 Task: Find directions from Seattle to Tacoma, Washington.
Action: Mouse moved to (431, 115)
Screenshot: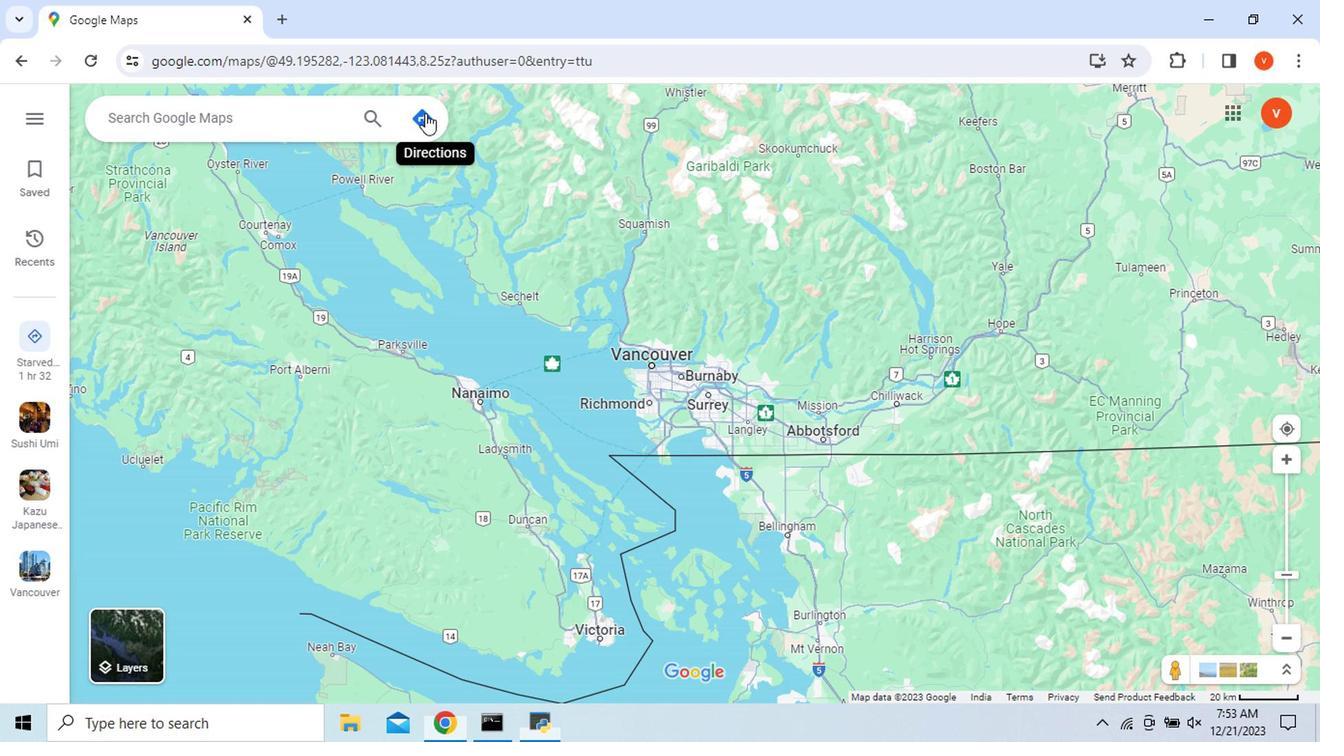 
Action: Mouse pressed left at (431, 115)
Screenshot: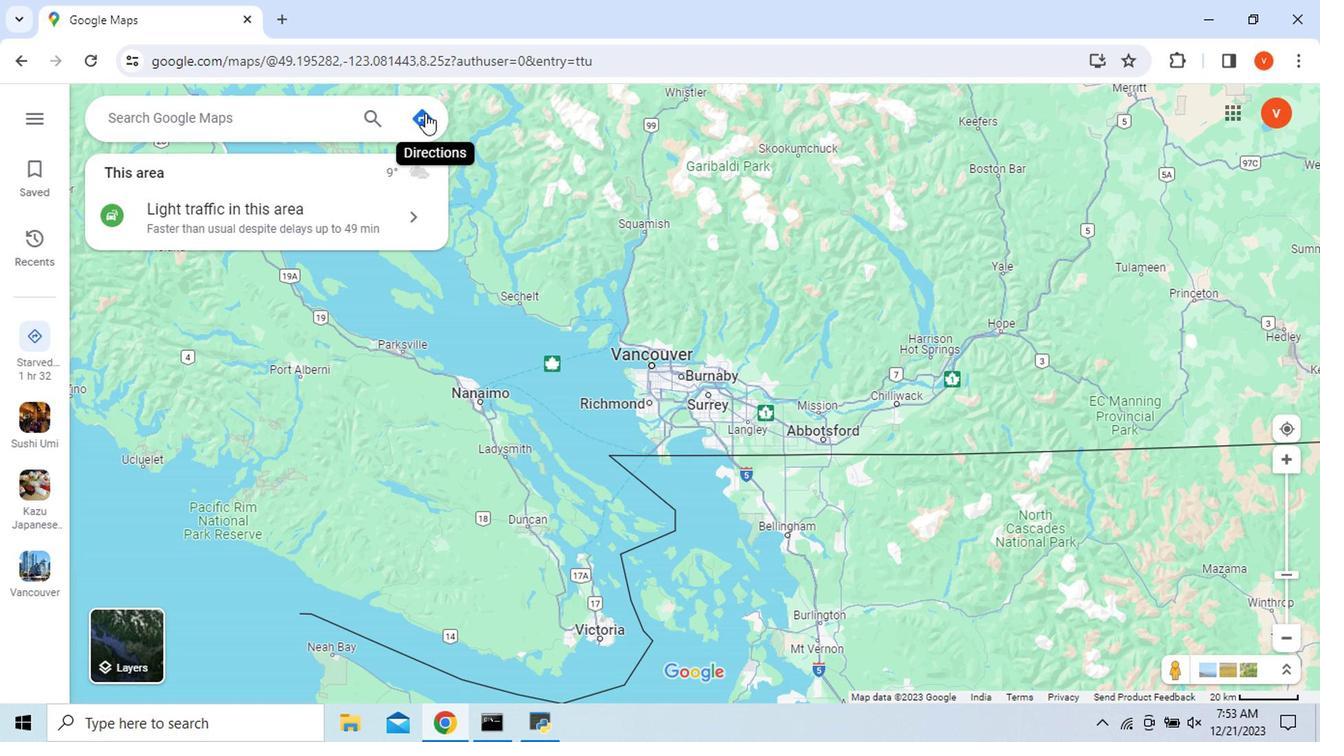 
Action: Mouse moved to (482, 438)
Screenshot: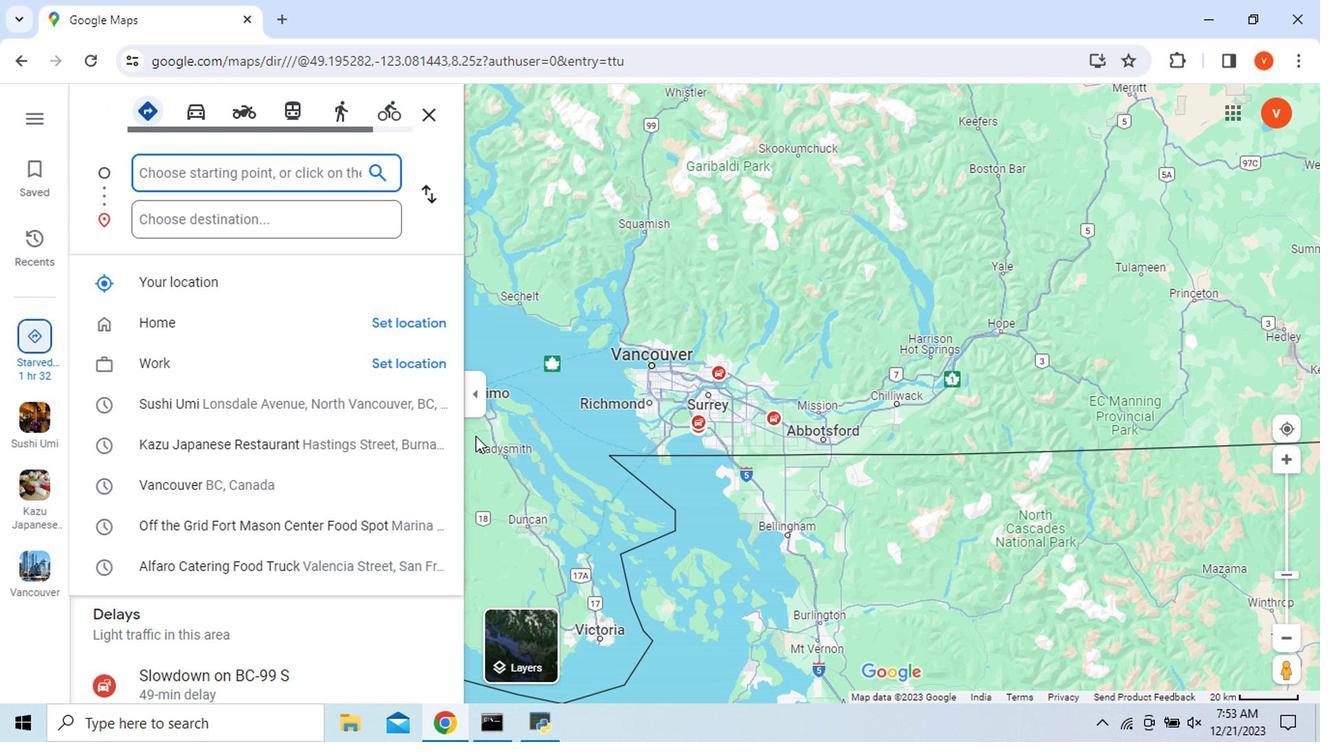 
Action: Key pressed <Key.shift>Seattle
Screenshot: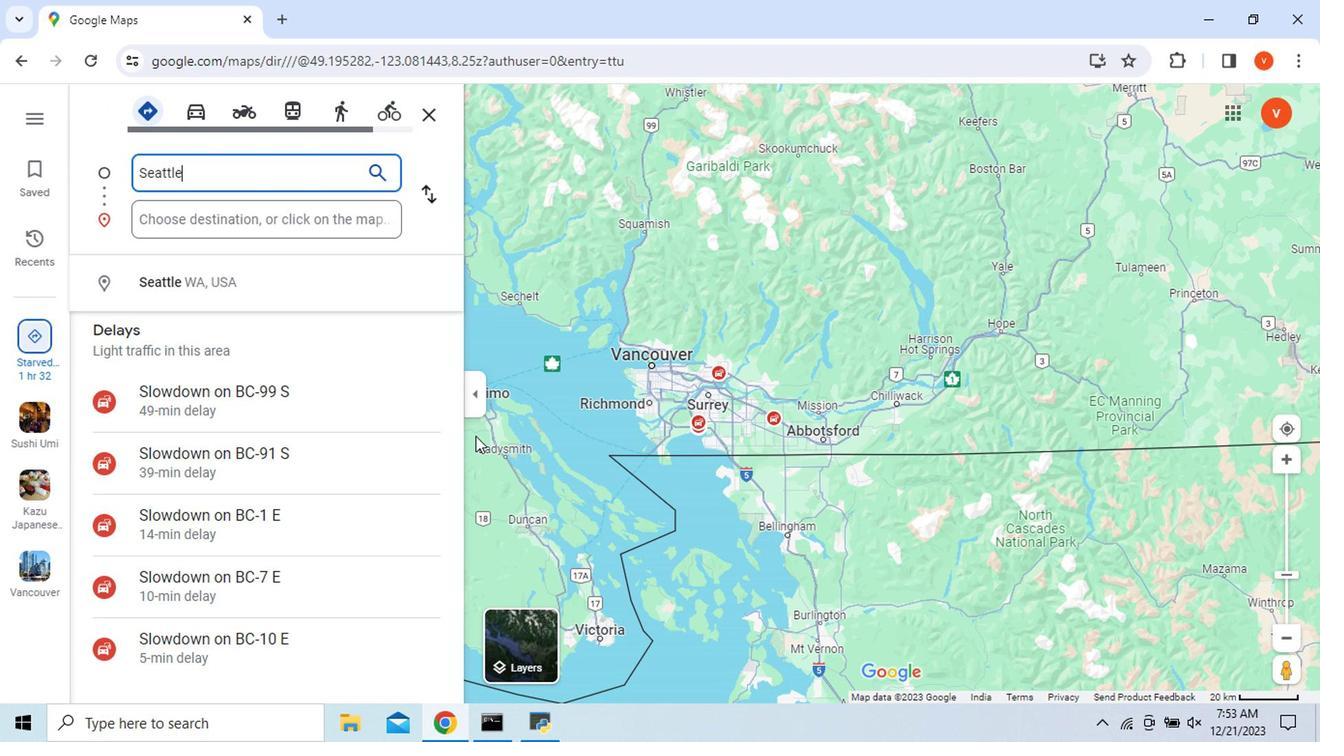 
Action: Mouse moved to (233, 283)
Screenshot: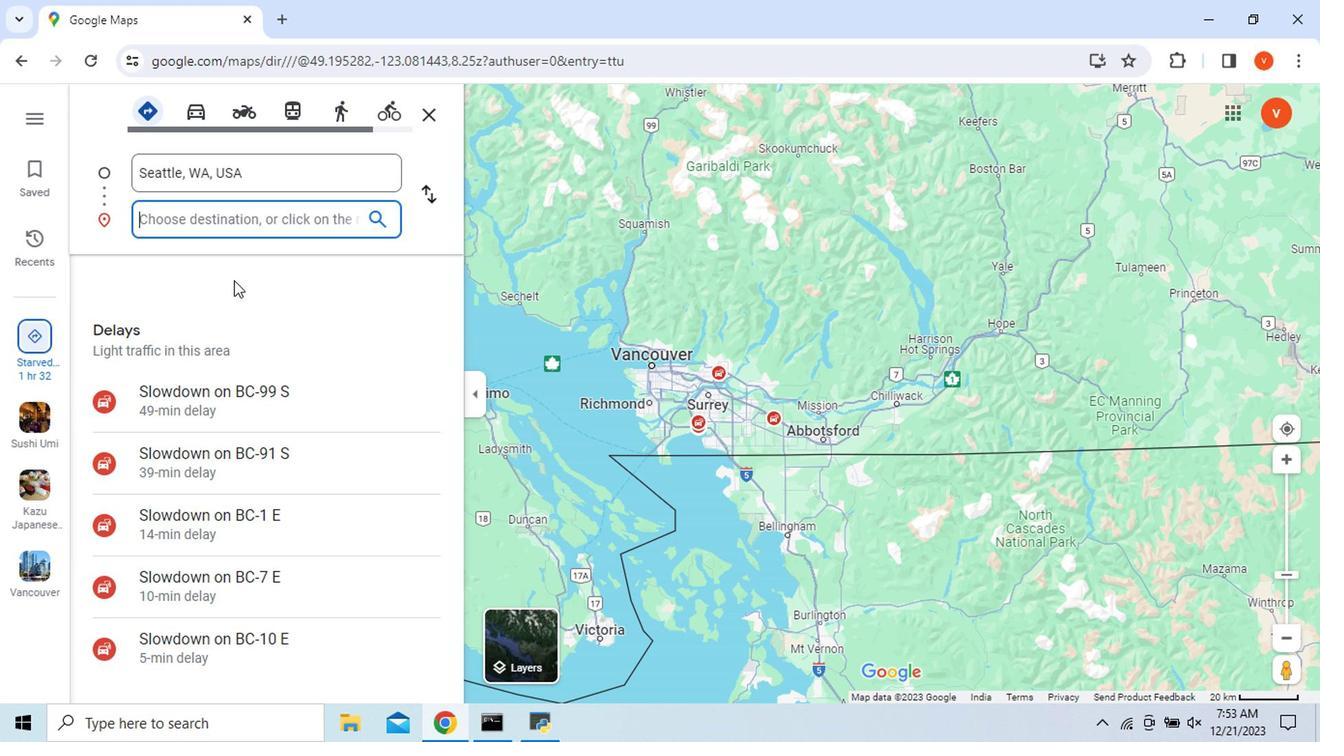 
Action: Mouse pressed left at (233, 283)
Screenshot: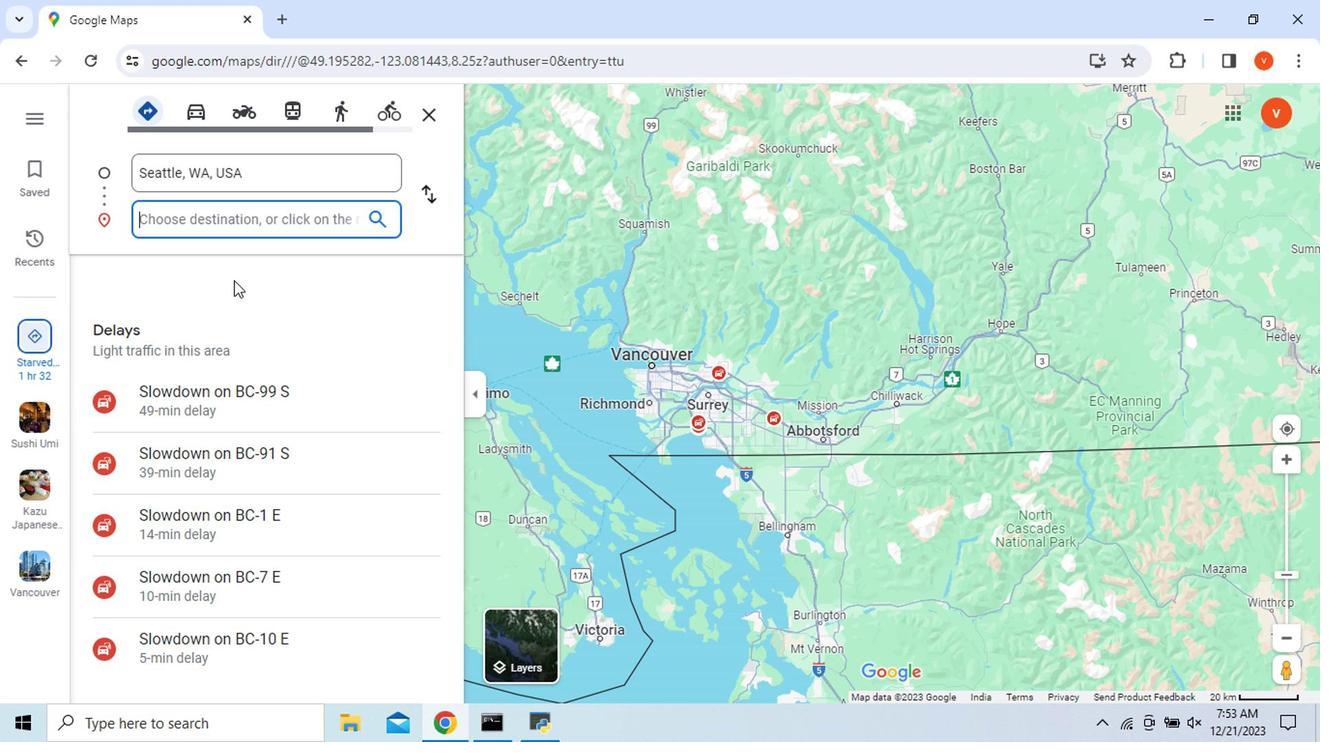 
Action: Mouse moved to (233, 220)
Screenshot: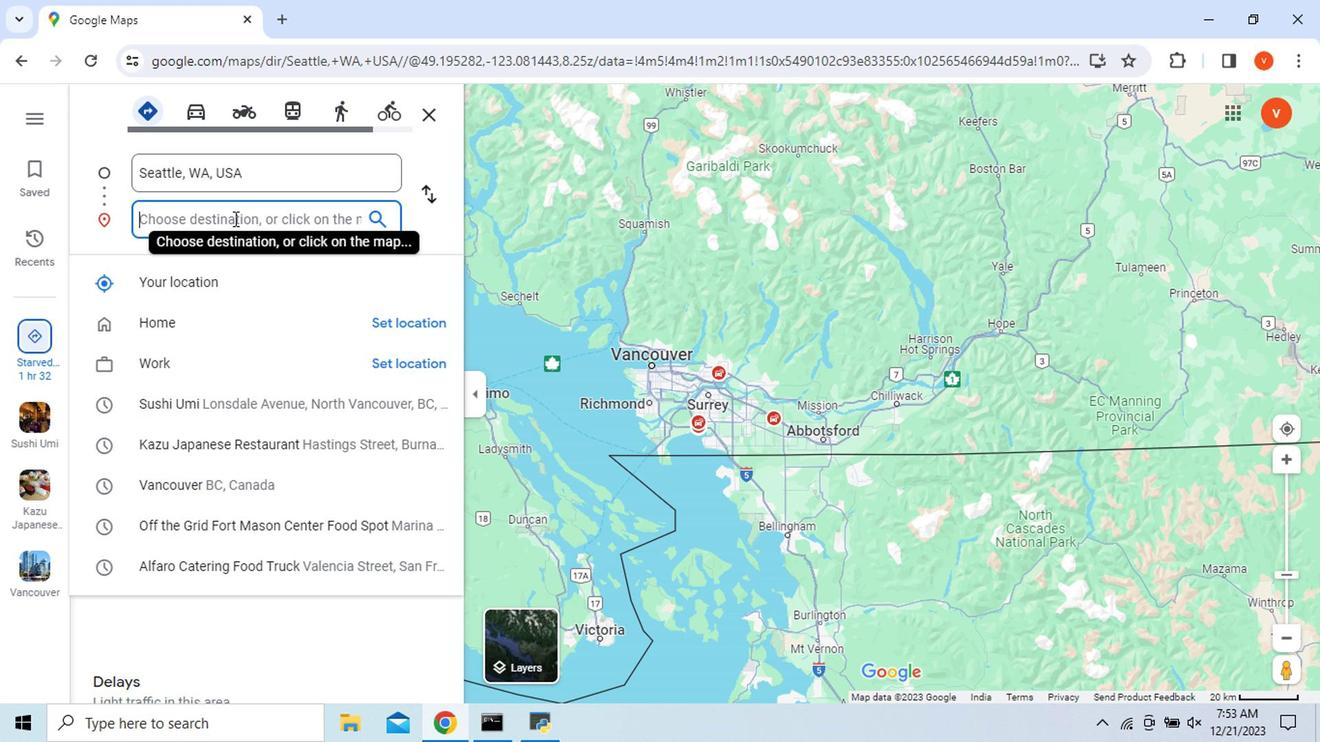 
Action: Key pressed <Key.shift>Tac
Screenshot: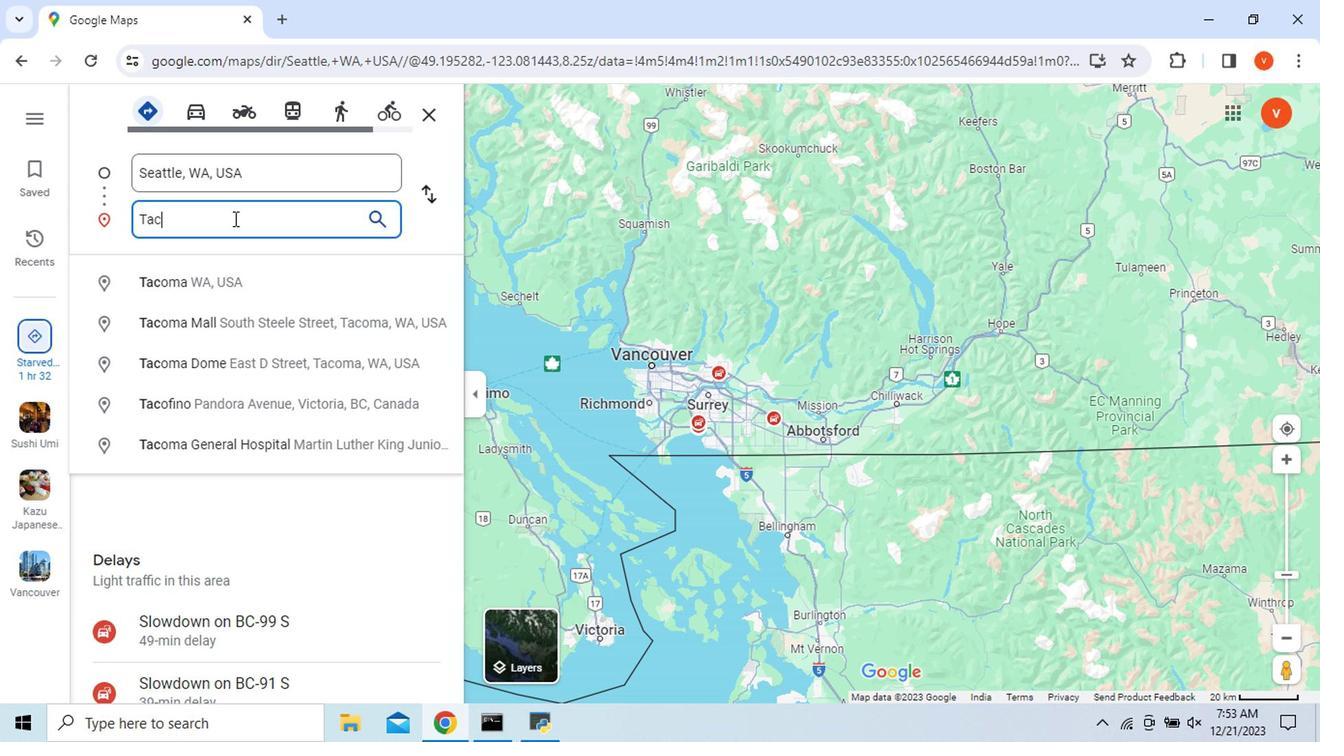
Action: Mouse moved to (182, 281)
Screenshot: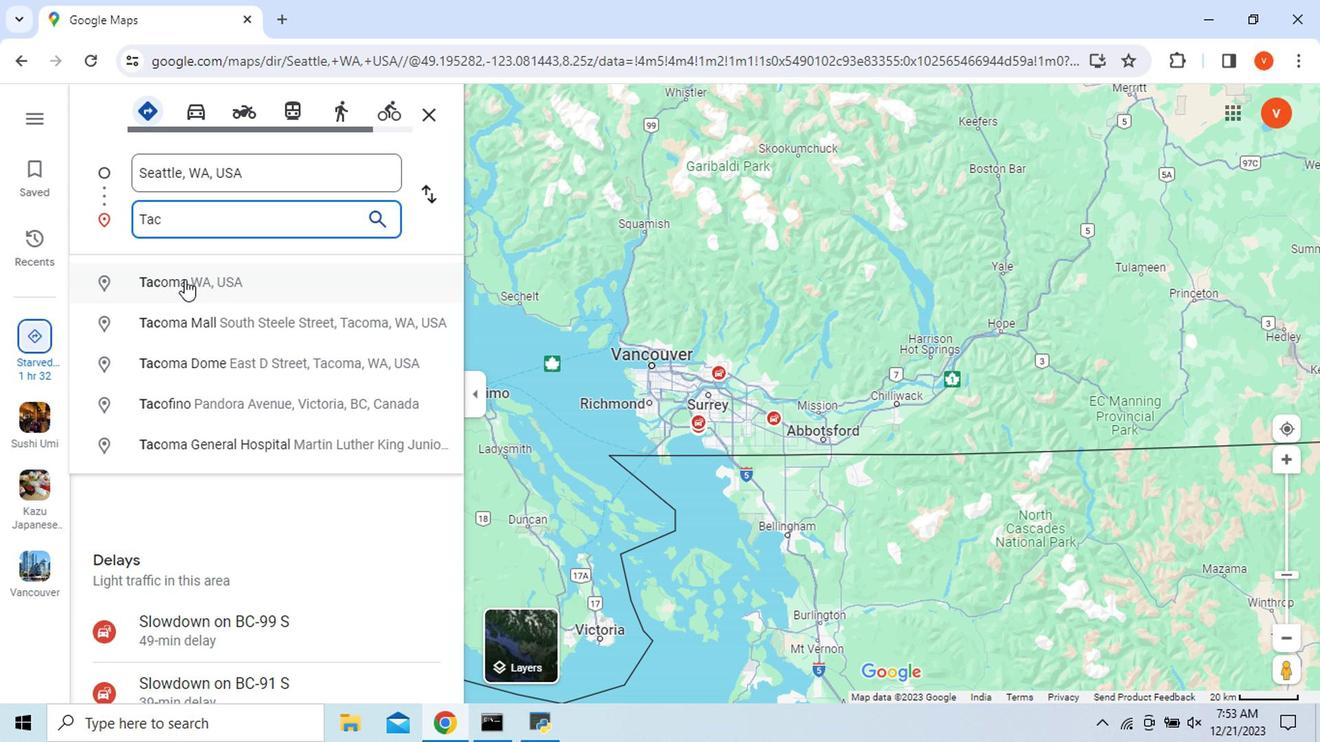
Action: Mouse pressed left at (182, 281)
Screenshot: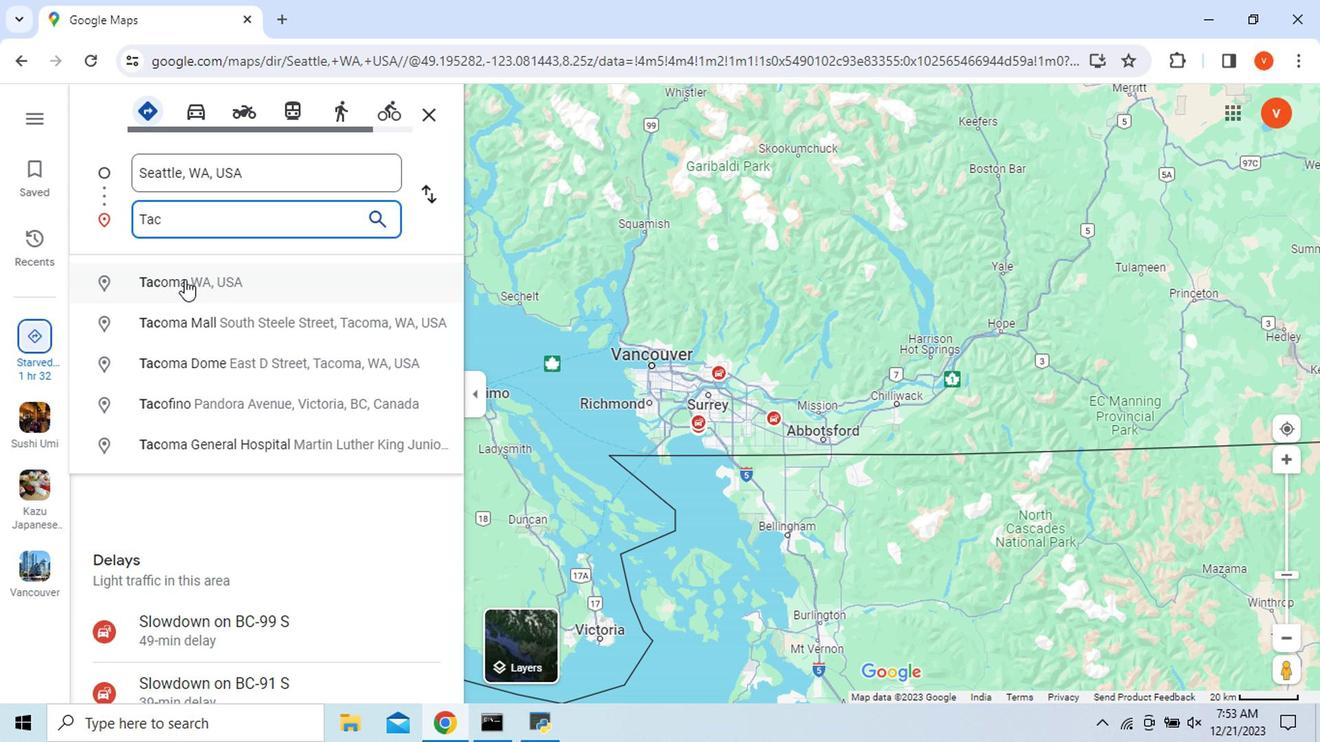 
Action: Mouse moved to (523, 647)
Screenshot: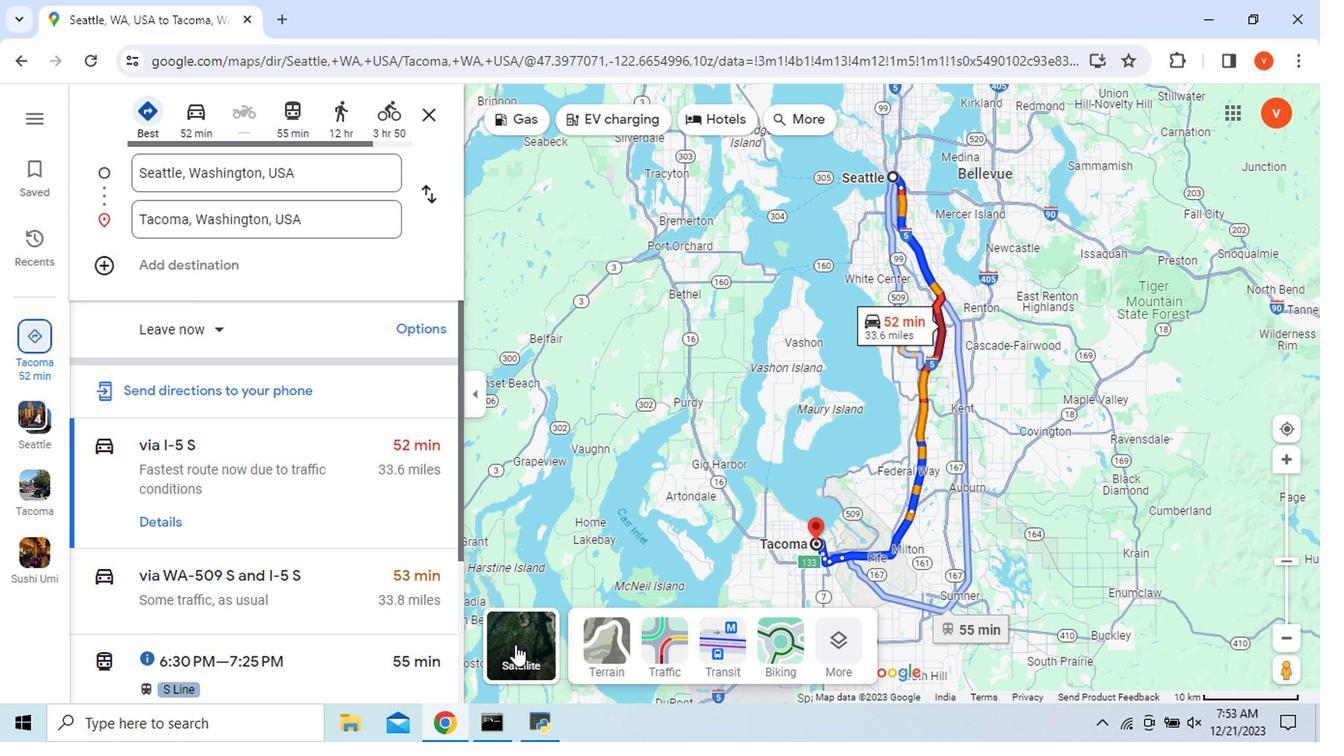 
Action: Mouse pressed left at (523, 647)
Screenshot: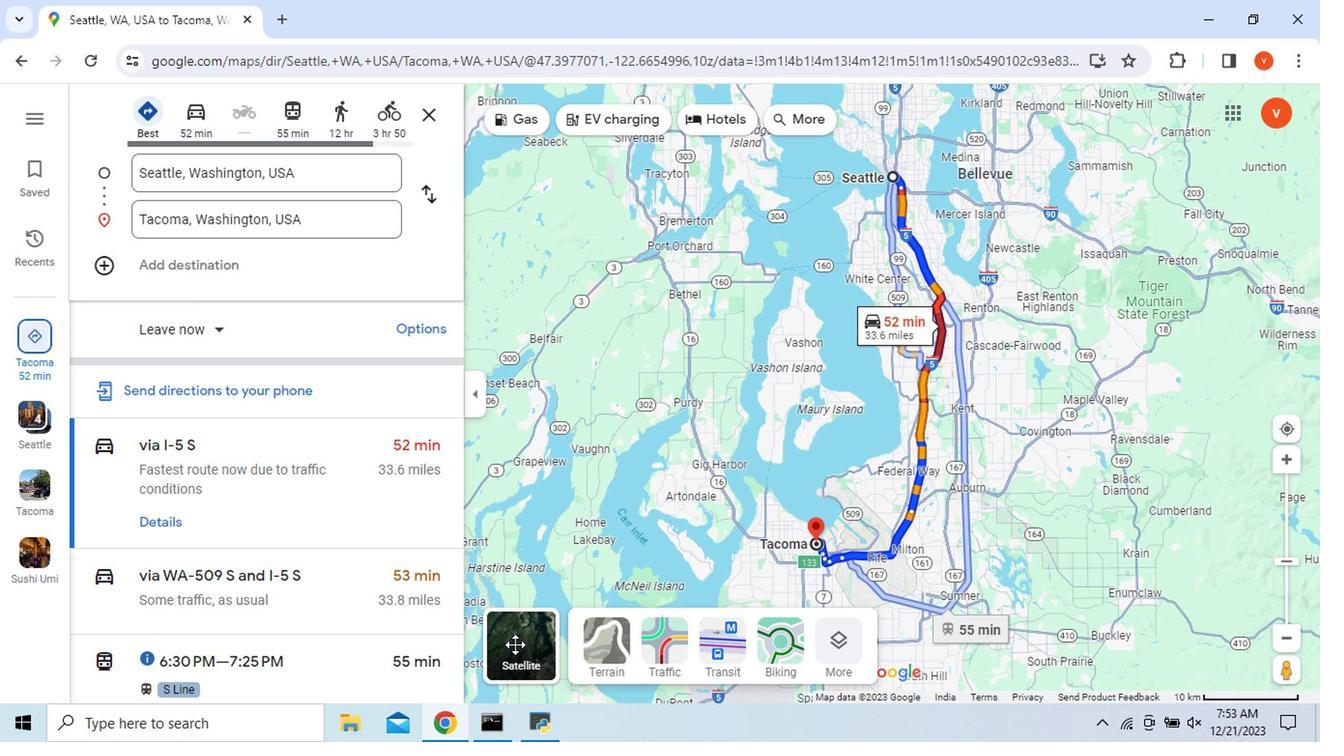
Action: Mouse moved to (1305, 507)
Screenshot: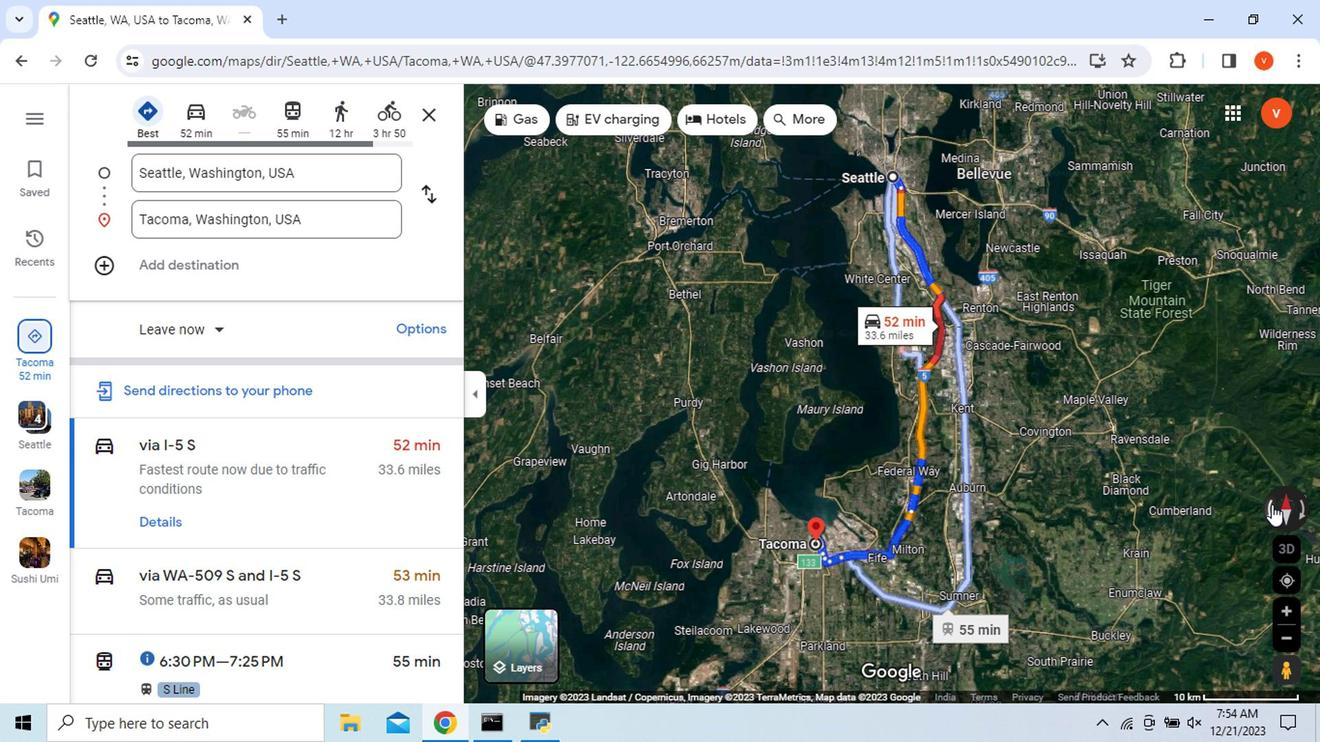 
Action: Mouse pressed left at (1305, 507)
Screenshot: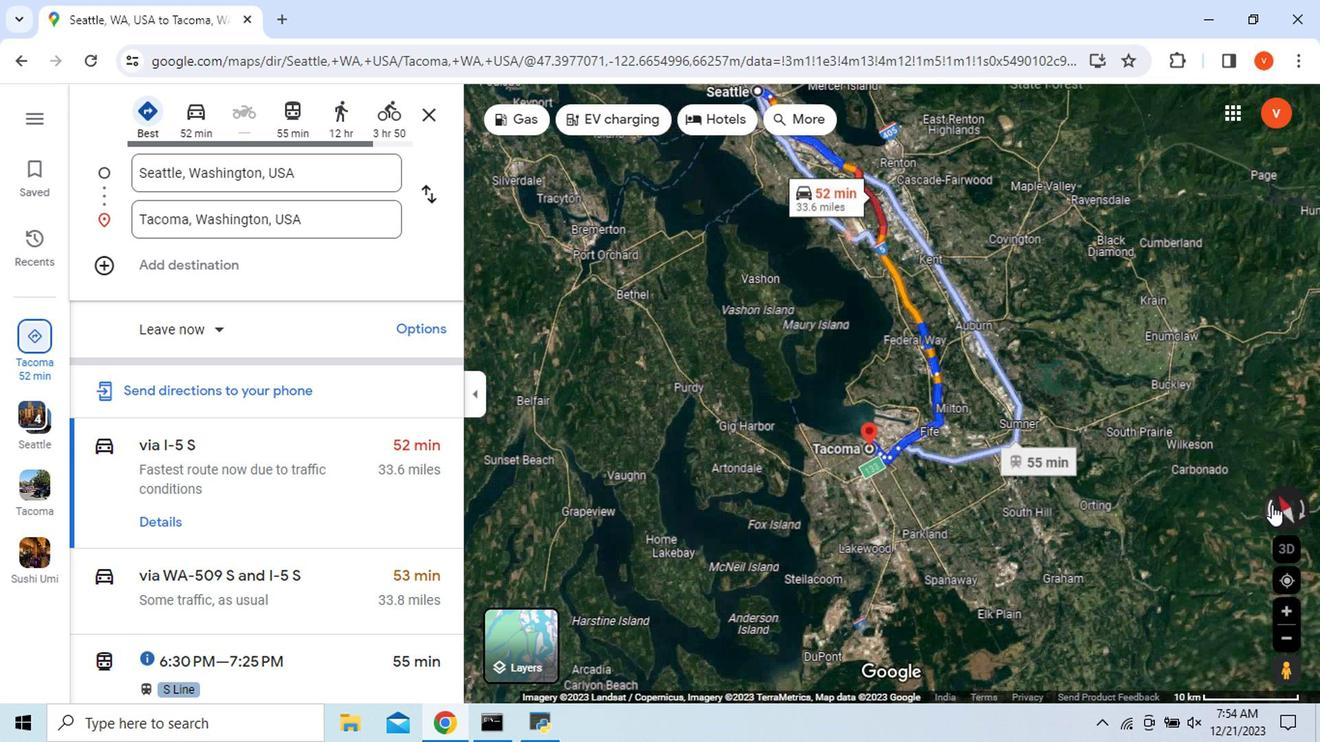 
Action: Mouse moved to (1307, 506)
Screenshot: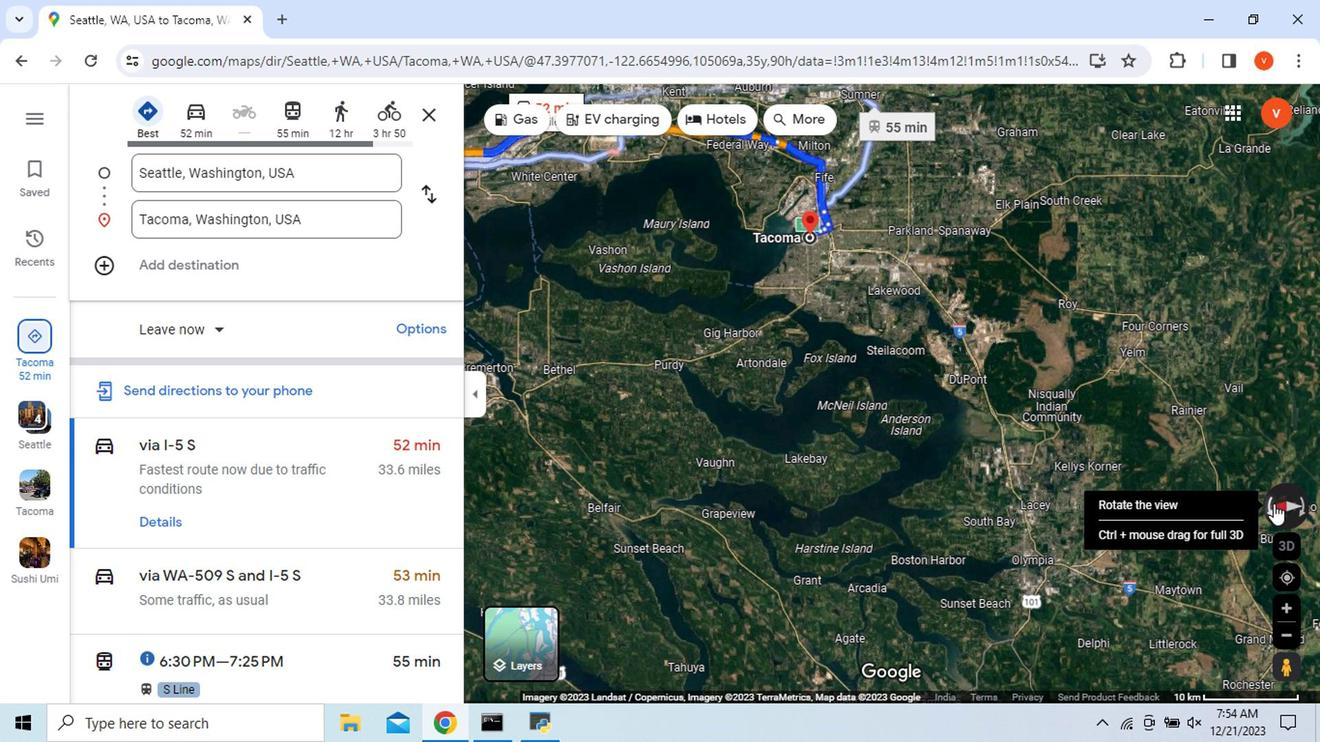 
Action: Mouse pressed left at (1307, 506)
Screenshot: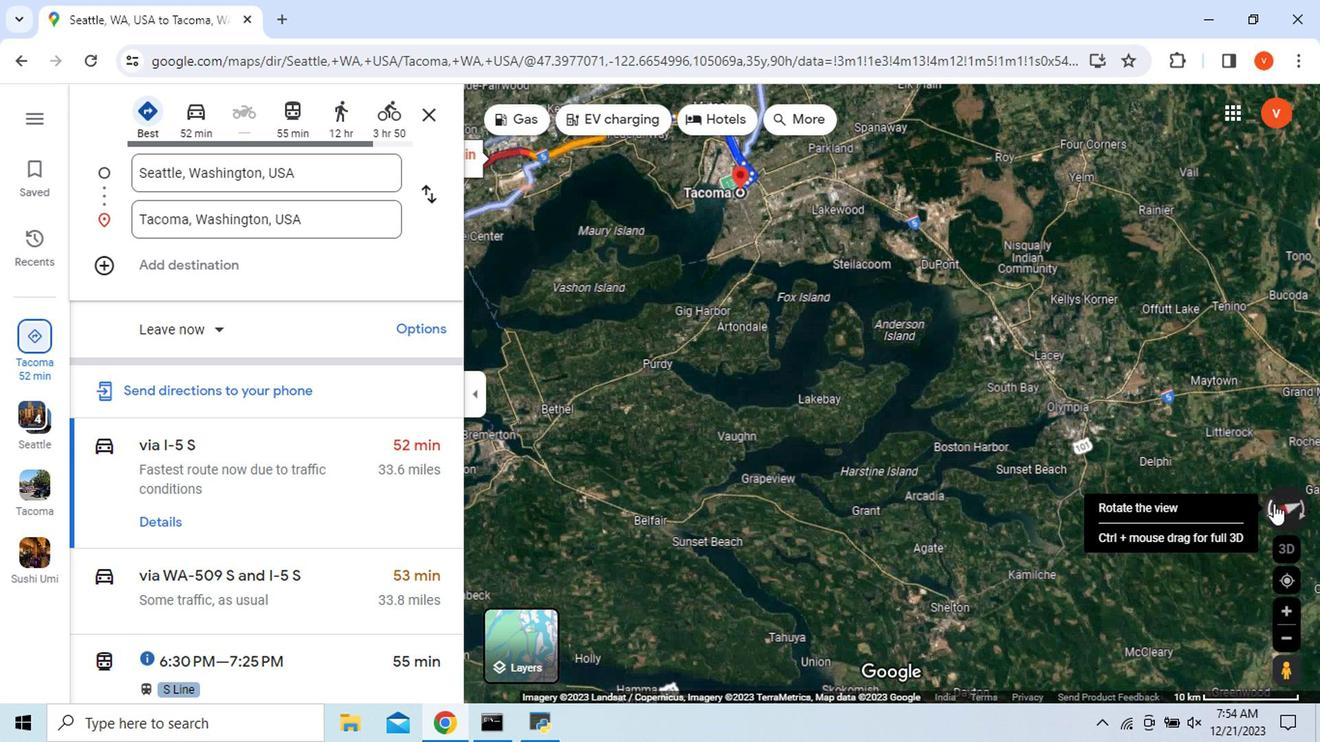 
Action: Mouse pressed left at (1307, 506)
Screenshot: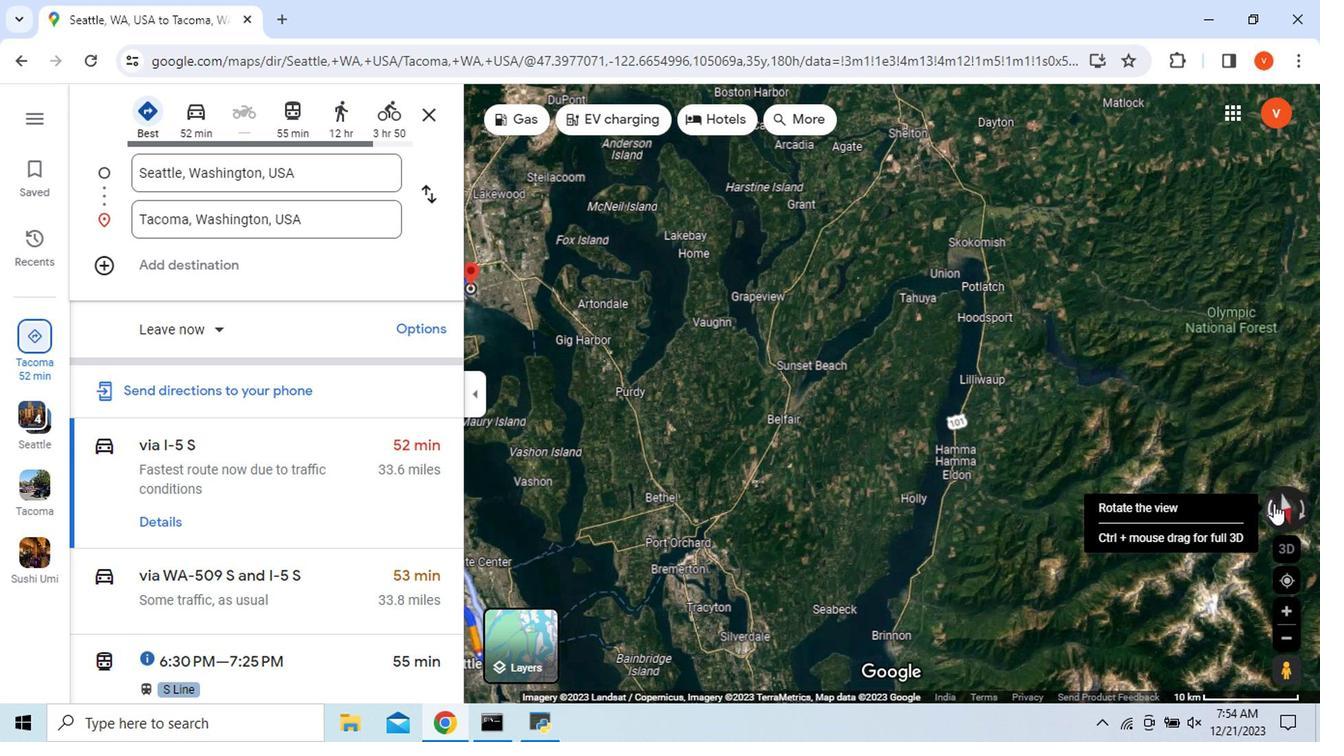 
Action: Mouse pressed left at (1307, 506)
Screenshot: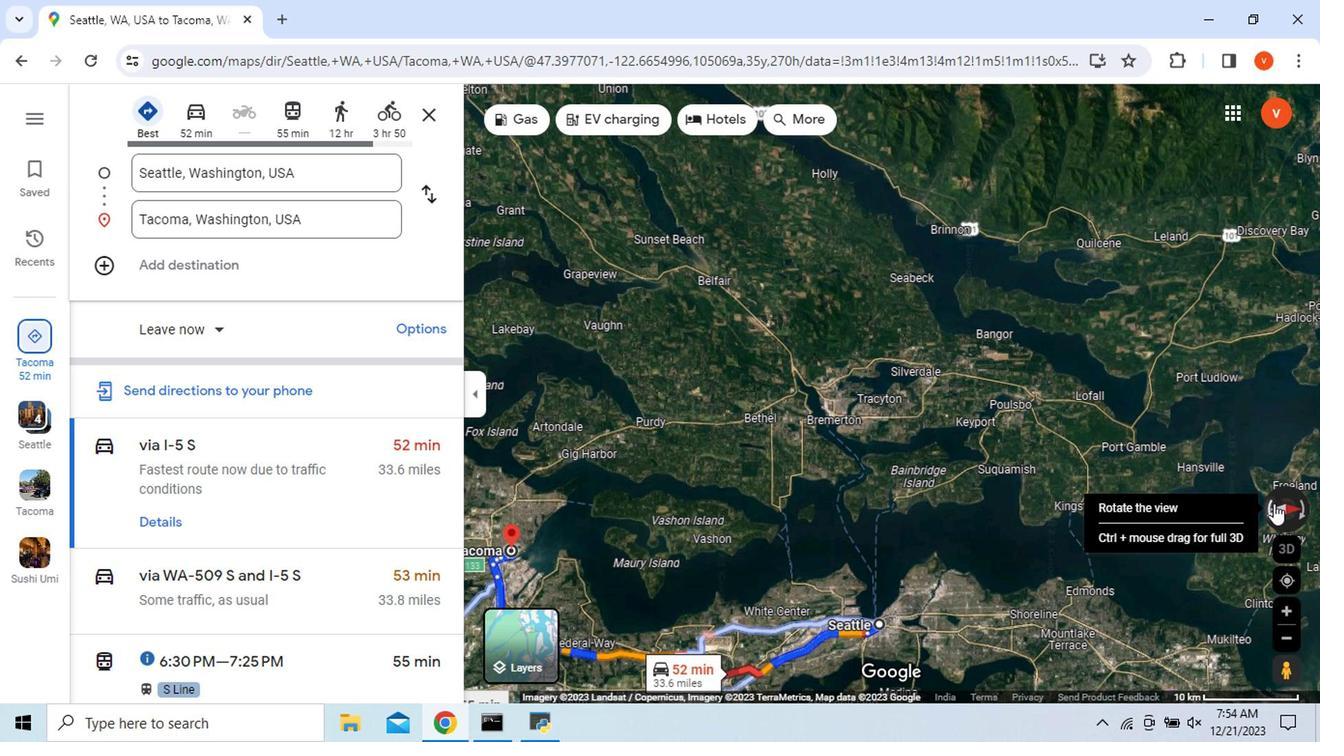 
Action: Mouse moved to (156, 524)
Screenshot: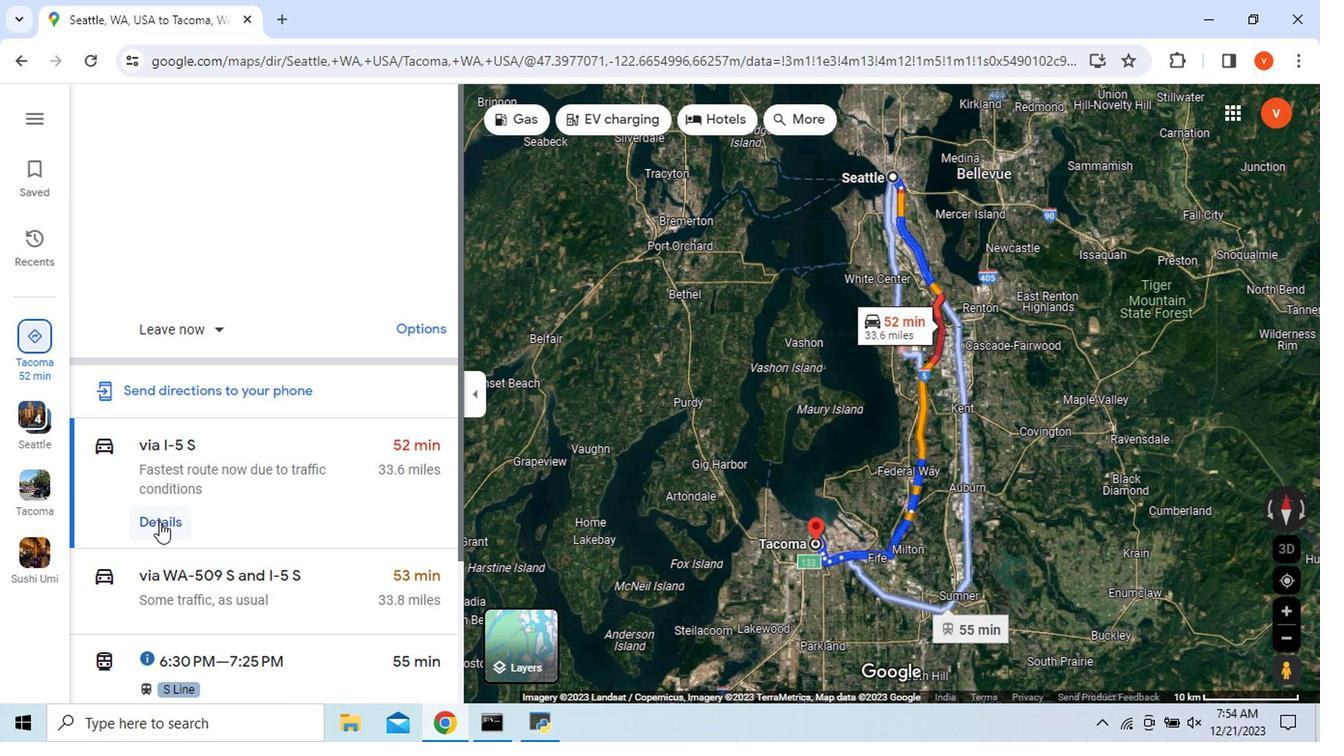 
Action: Mouse pressed left at (156, 524)
Screenshot: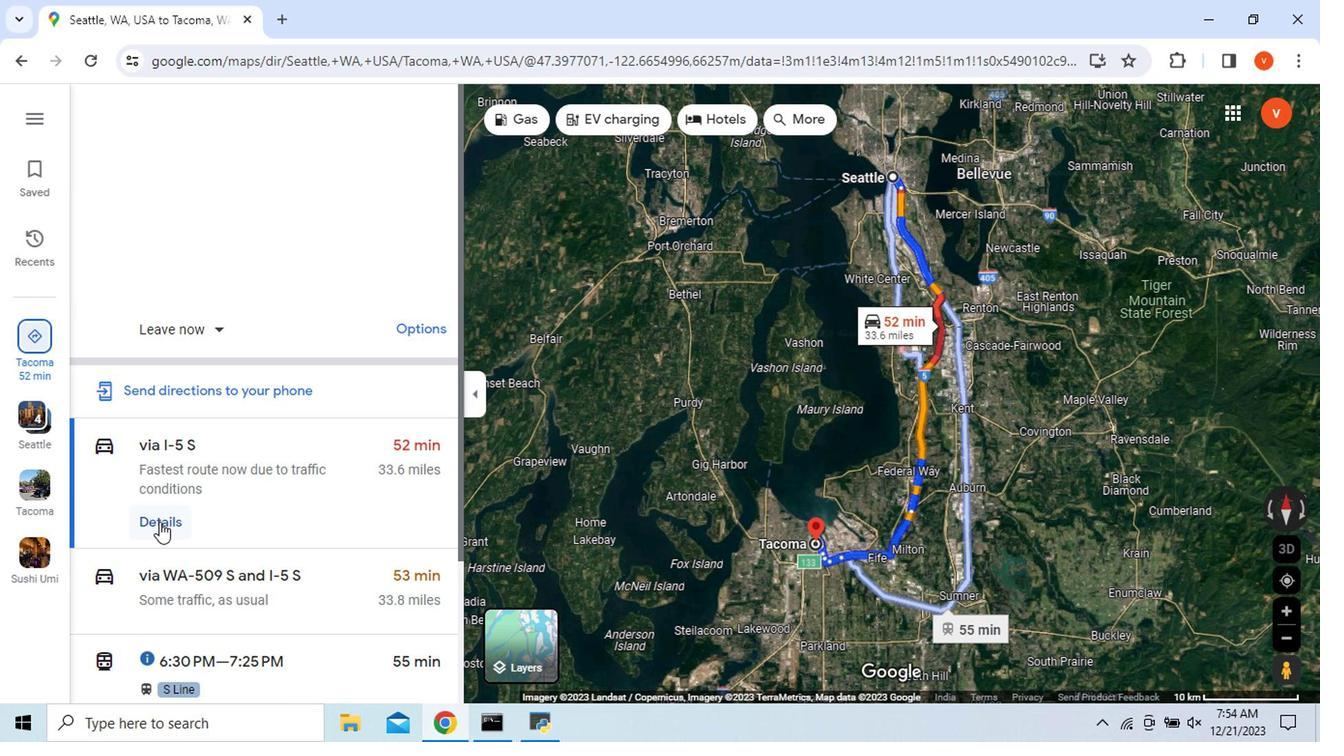 
Action: Mouse moved to (94, 360)
Screenshot: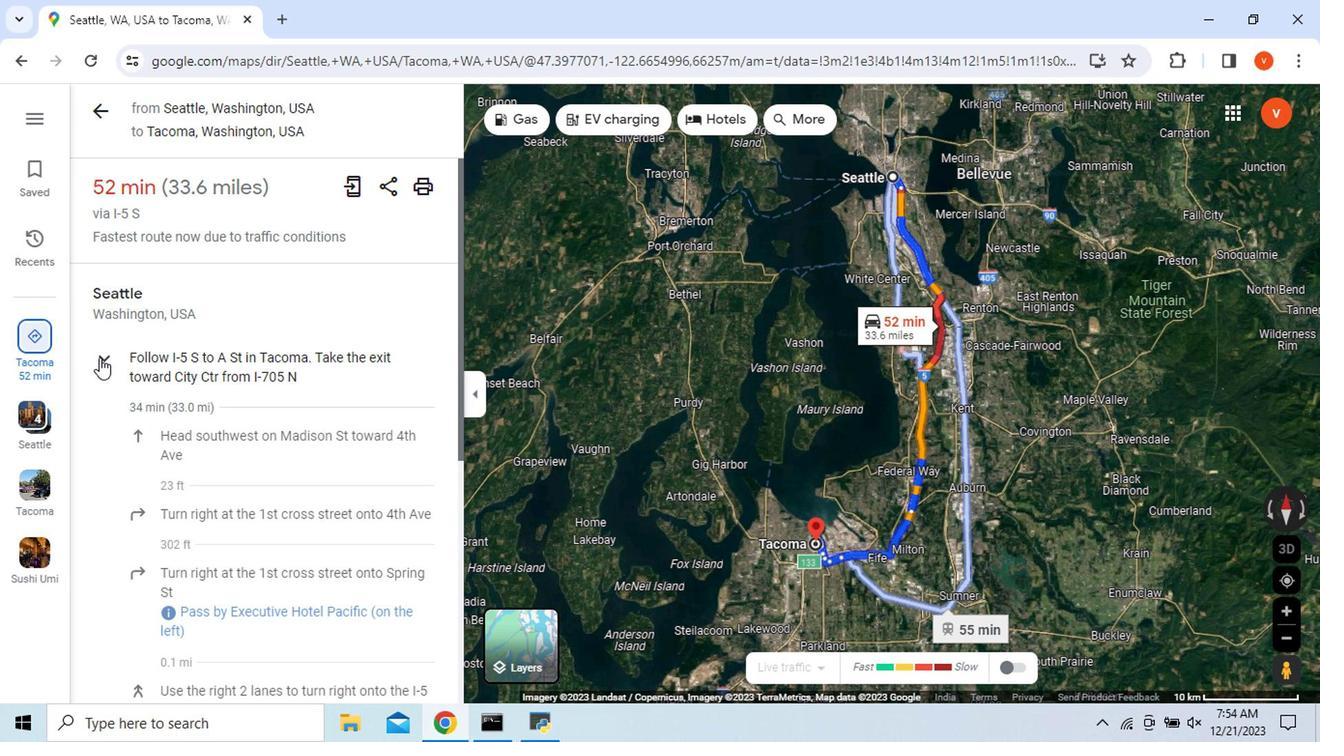 
Action: Mouse pressed left at (94, 360)
Screenshot: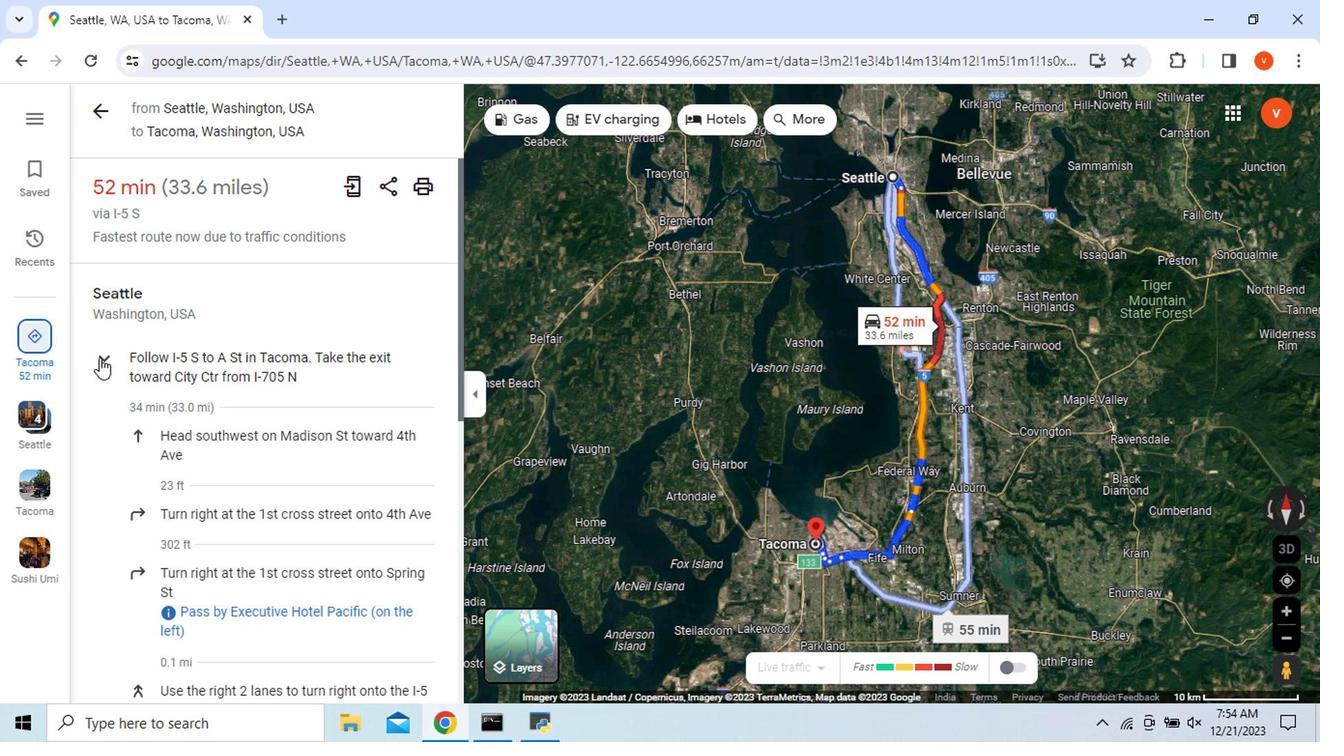 
Action: Mouse moved to (94, 379)
Screenshot: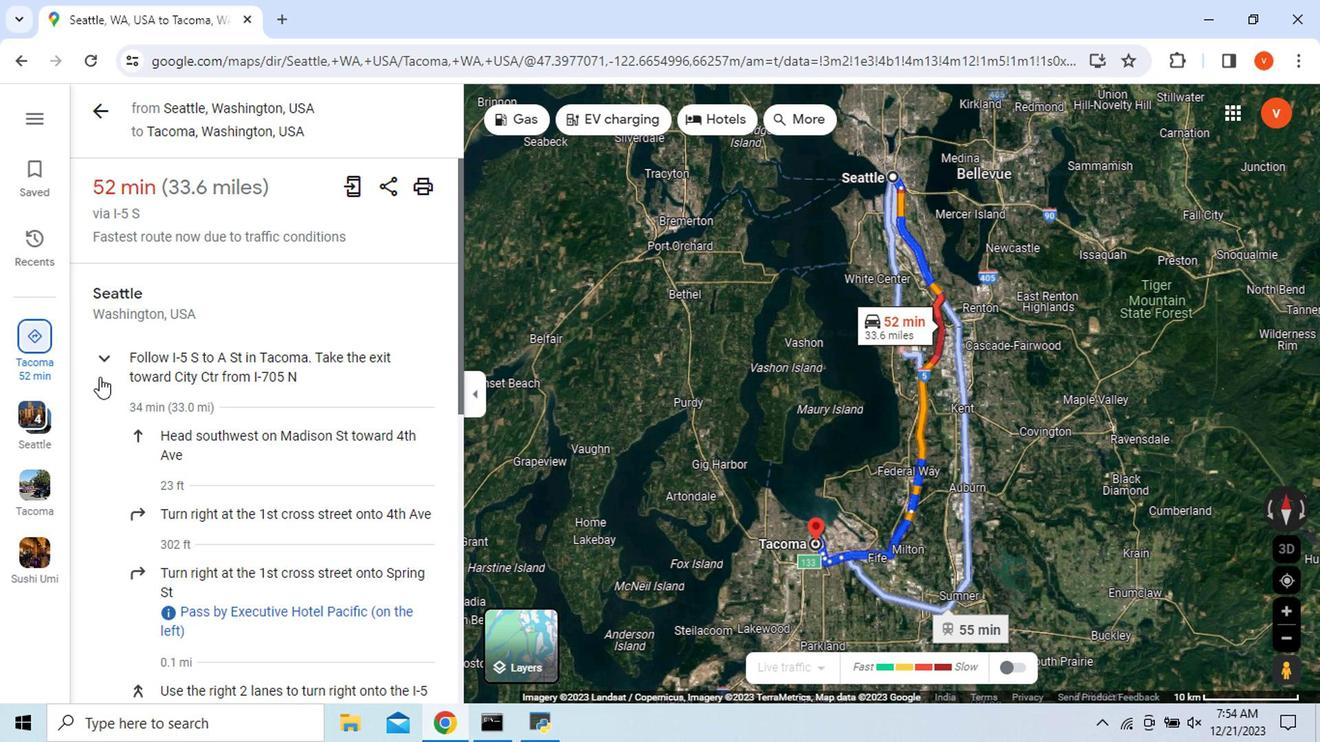 
Action: Mouse scrolled (94, 378) with delta (0, 0)
Screenshot: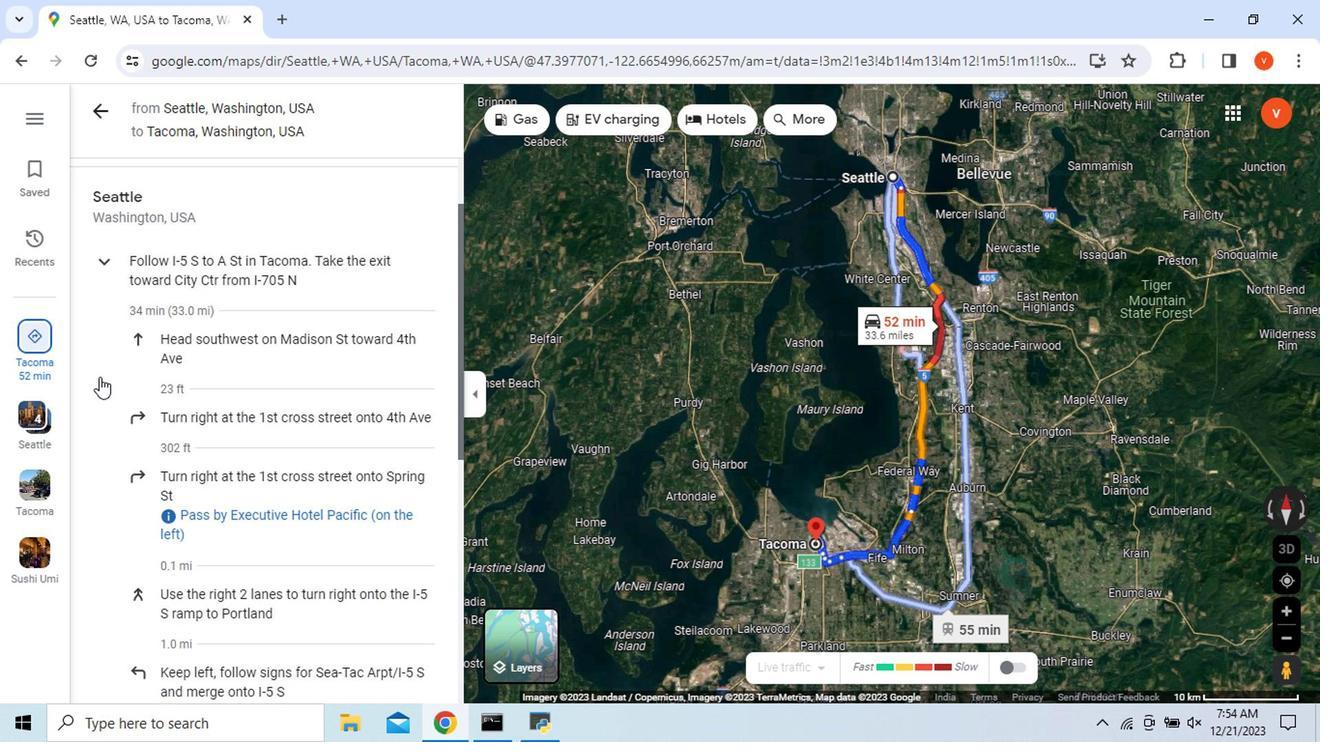 
Action: Mouse scrolled (94, 378) with delta (0, 0)
Screenshot: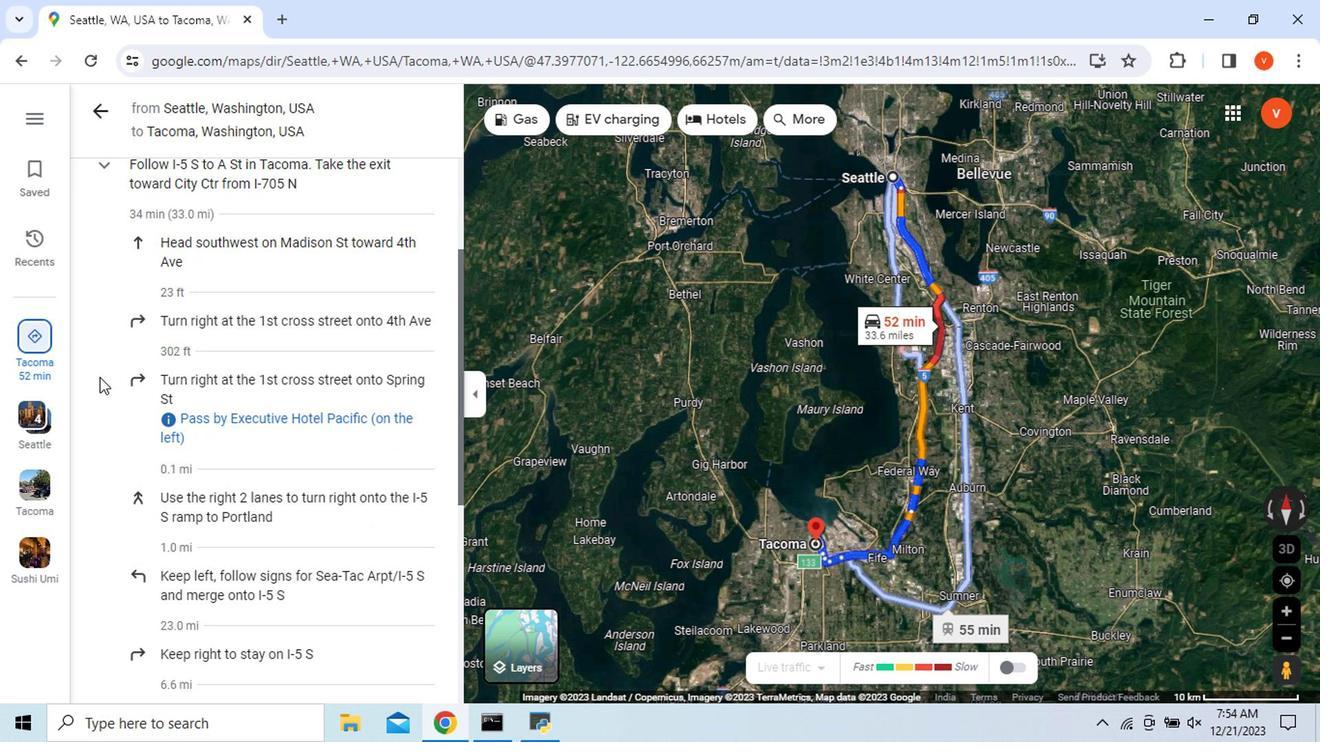 
Action: Mouse scrolled (94, 378) with delta (0, 0)
Screenshot: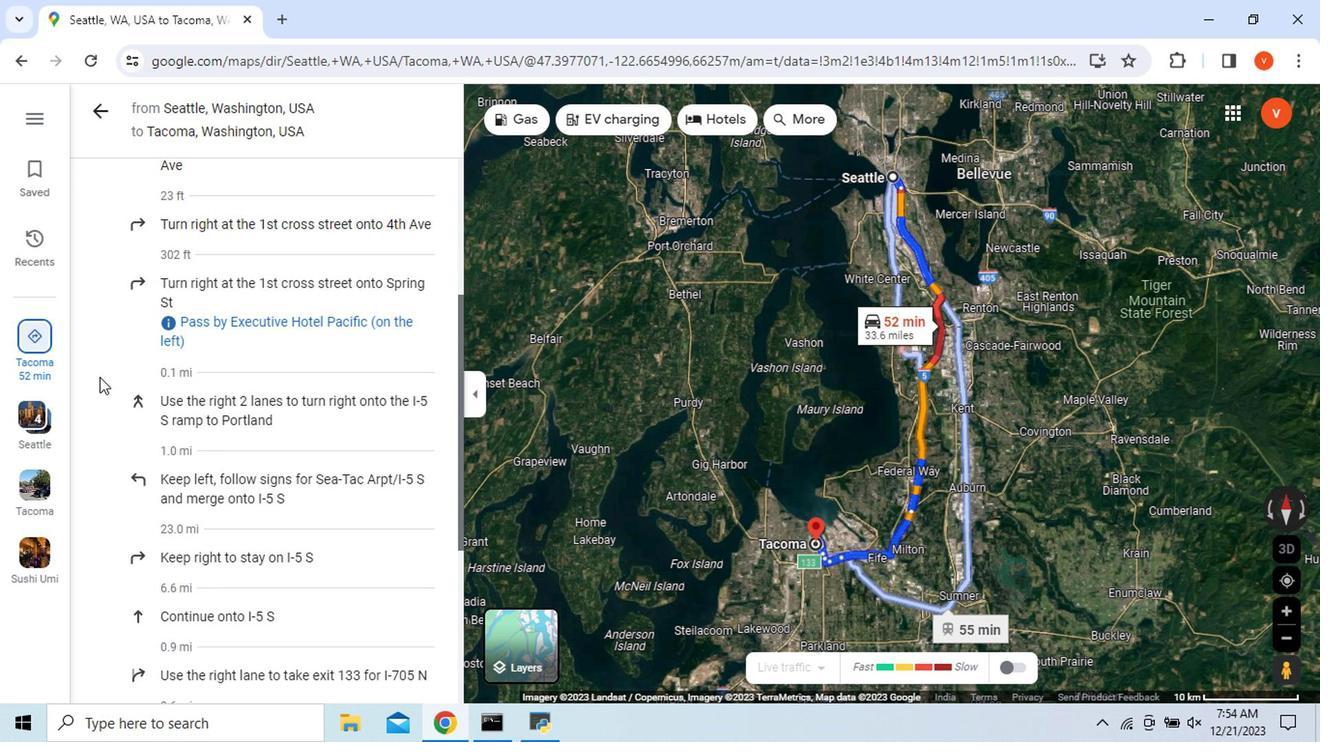 
Action: Mouse scrolled (94, 378) with delta (0, 0)
Screenshot: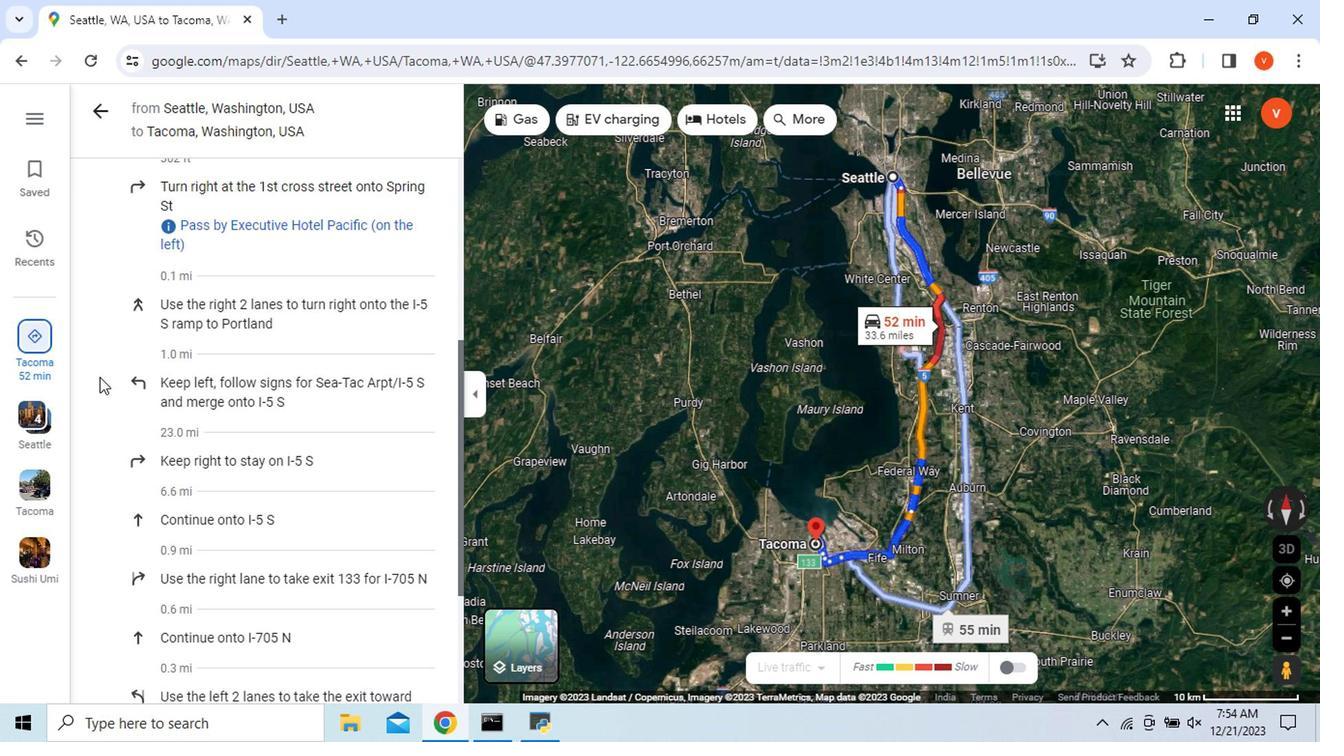 
Action: Mouse scrolled (94, 378) with delta (0, 0)
Screenshot: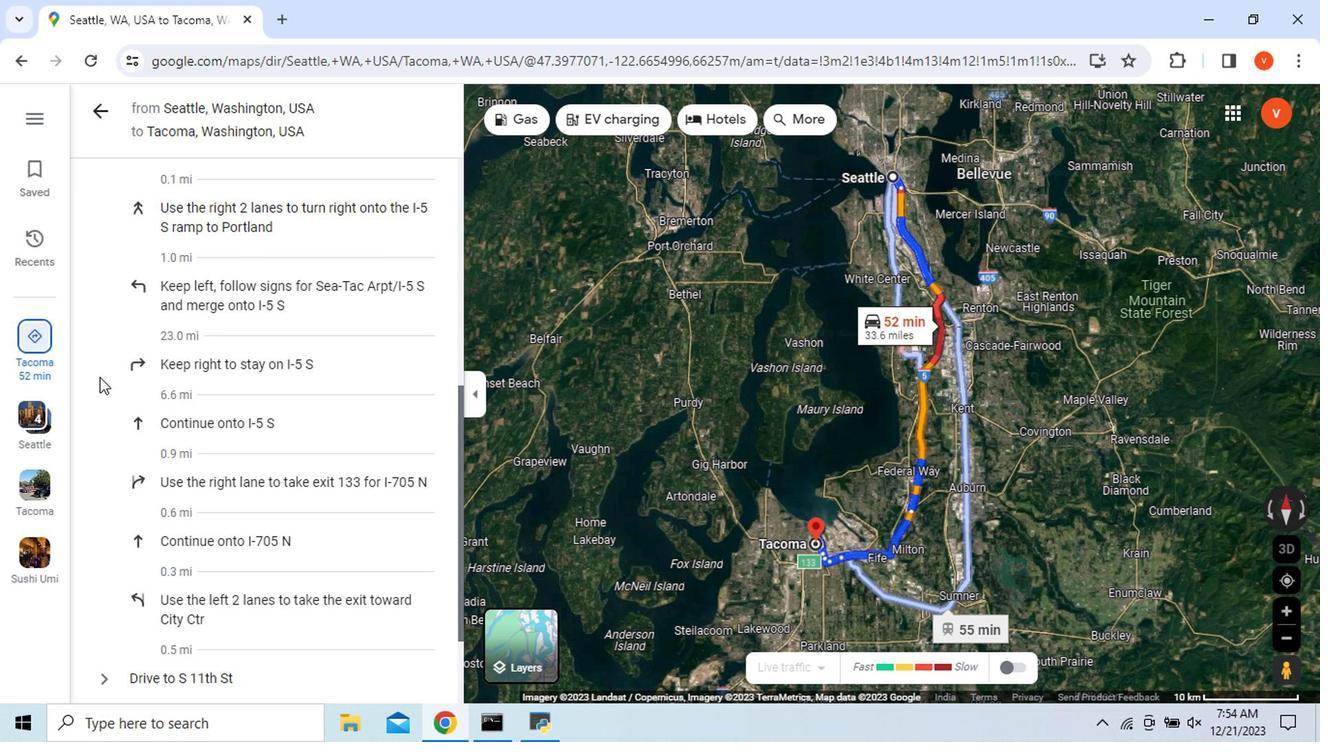 
Action: Mouse scrolled (94, 378) with delta (0, 0)
Screenshot: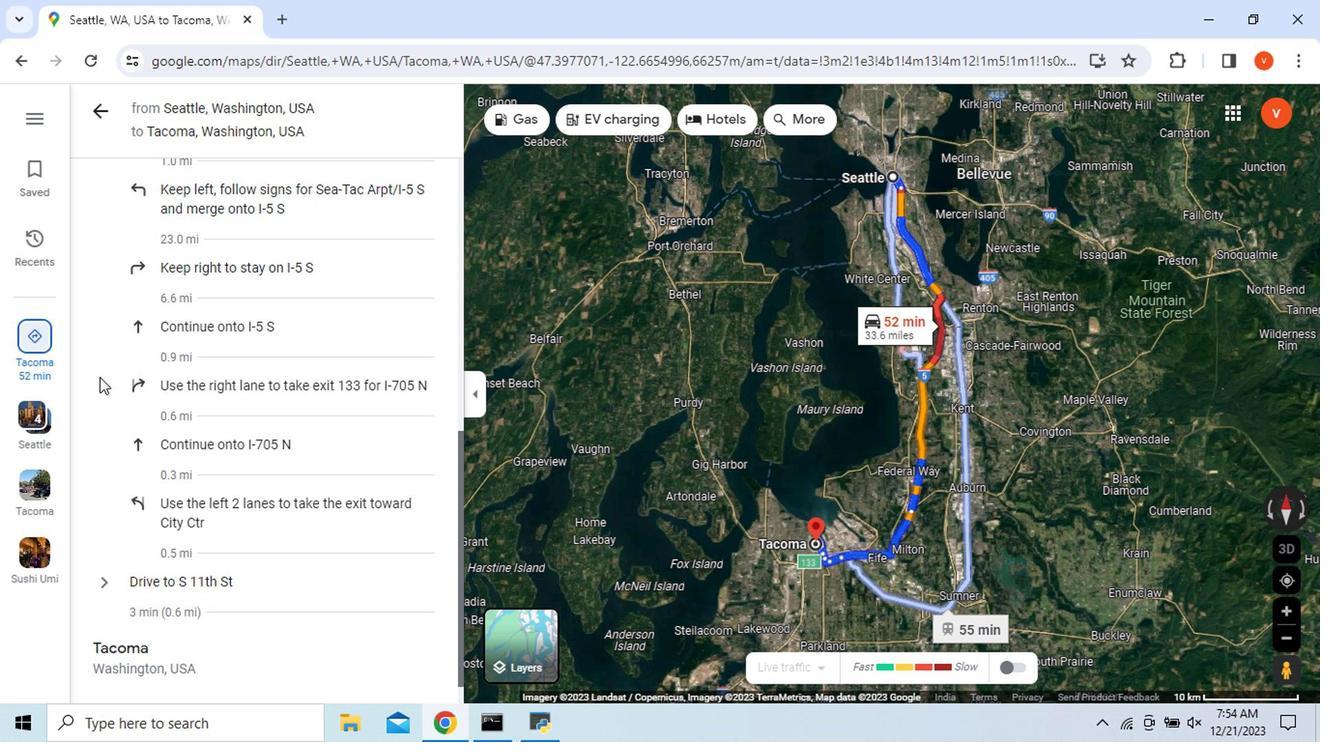 
Action: Mouse scrolled (94, 378) with delta (0, 0)
Screenshot: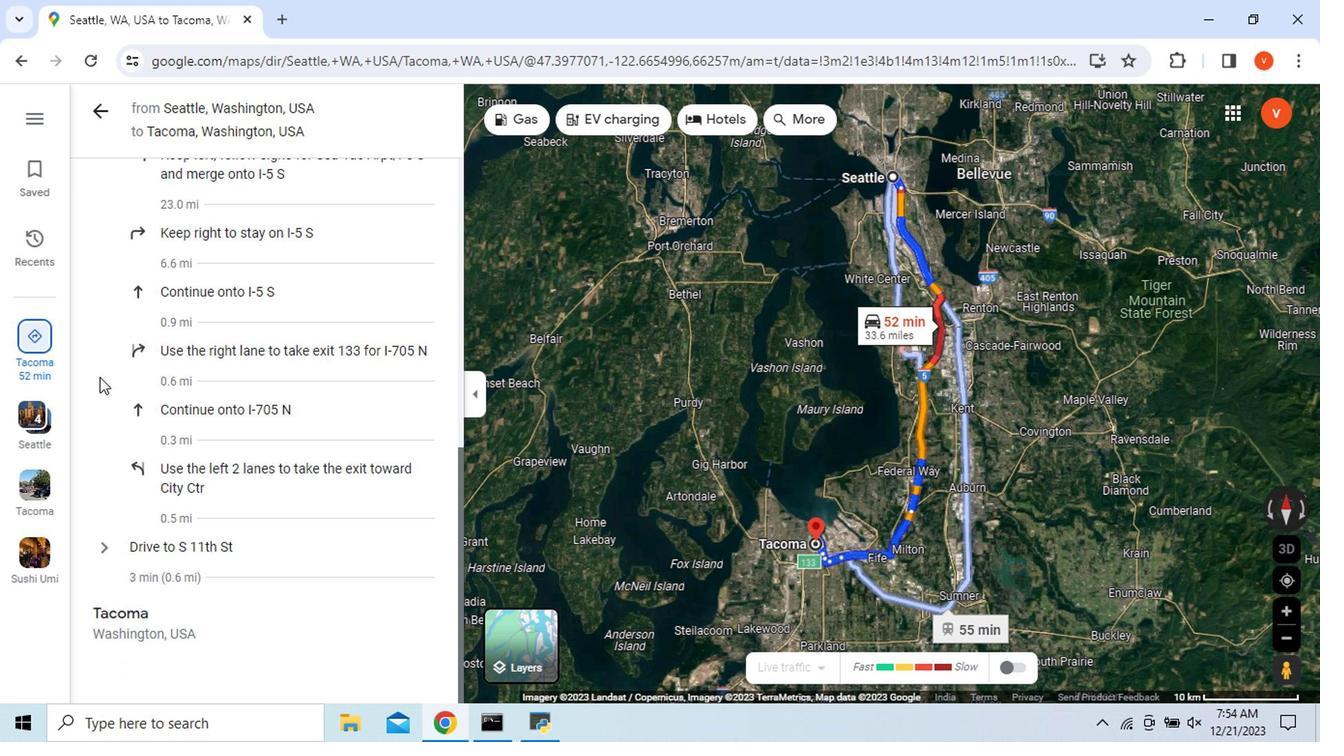 
Action: Mouse moved to (97, 548)
Screenshot: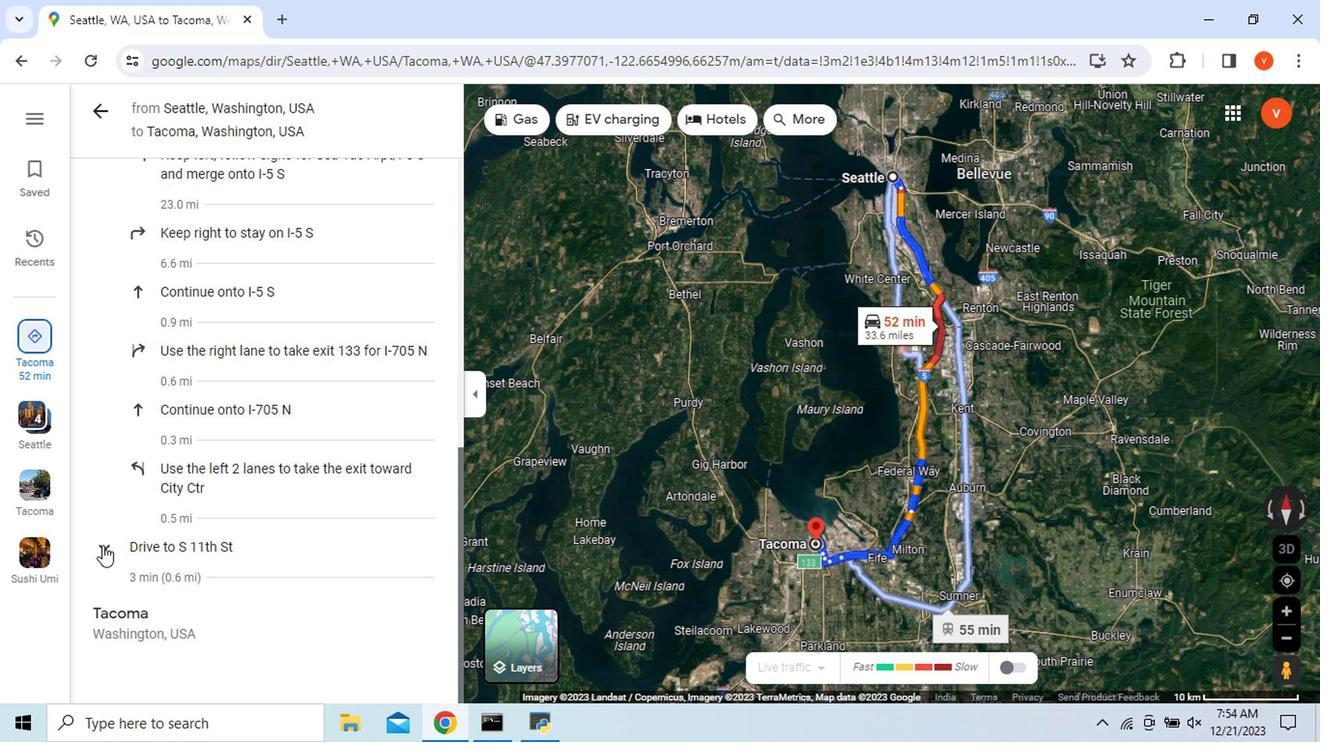 
Action: Mouse pressed left at (97, 548)
Screenshot: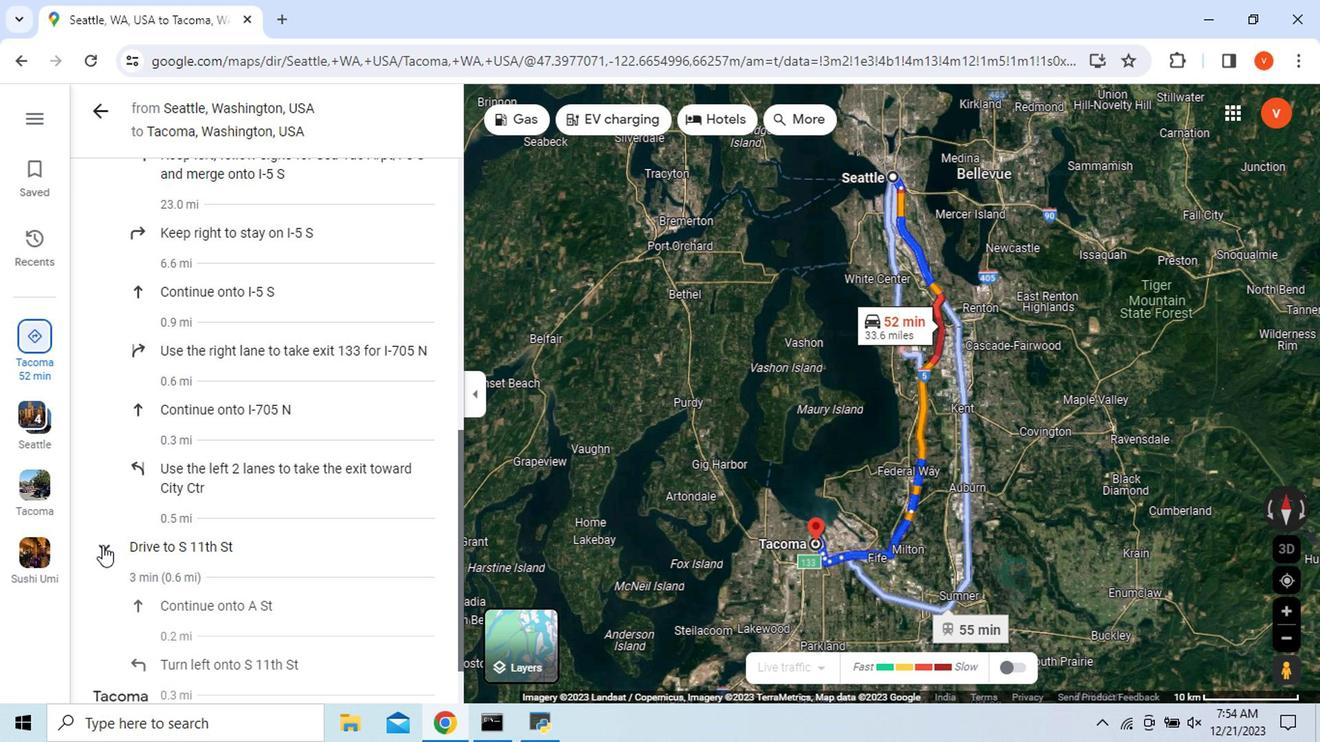 
Action: Mouse moved to (96, 503)
Screenshot: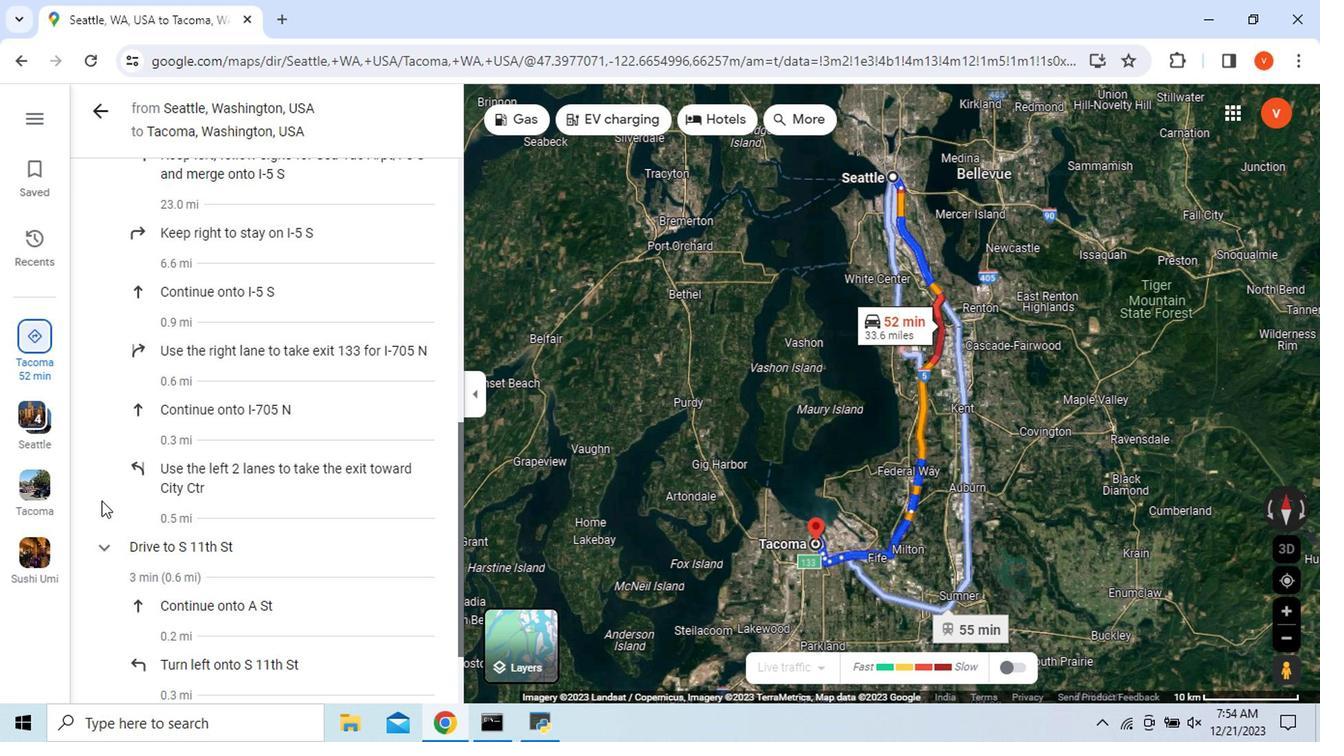 
Action: Mouse scrolled (96, 502) with delta (0, 0)
Screenshot: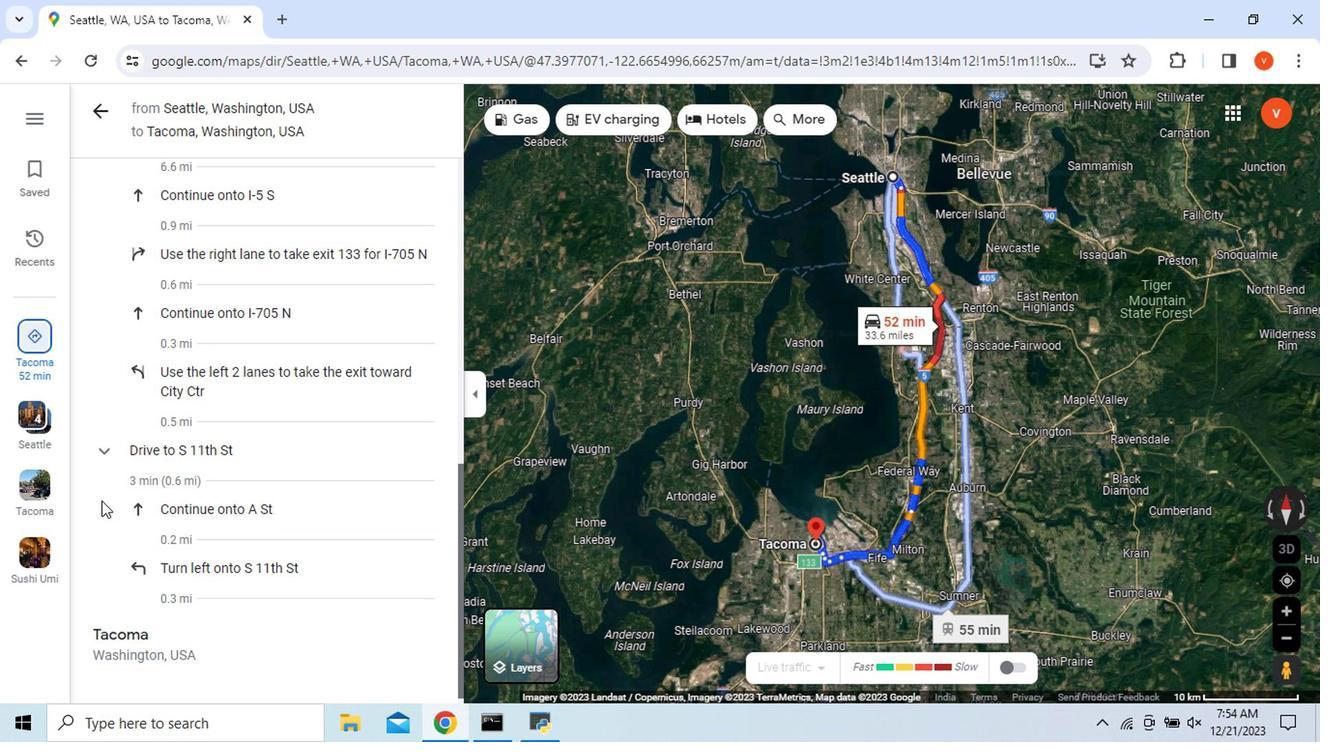 
Action: Mouse scrolled (96, 502) with delta (0, 0)
Screenshot: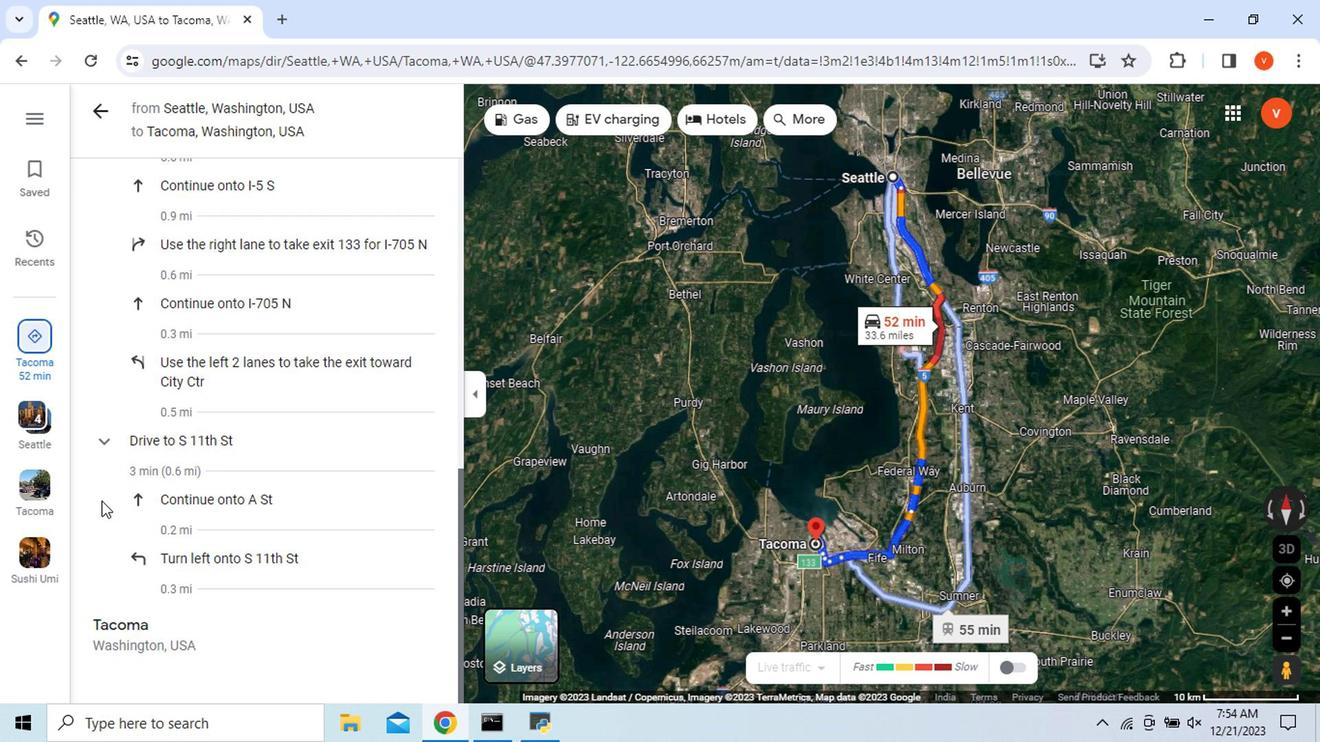 
Action: Mouse moved to (91, 113)
Screenshot: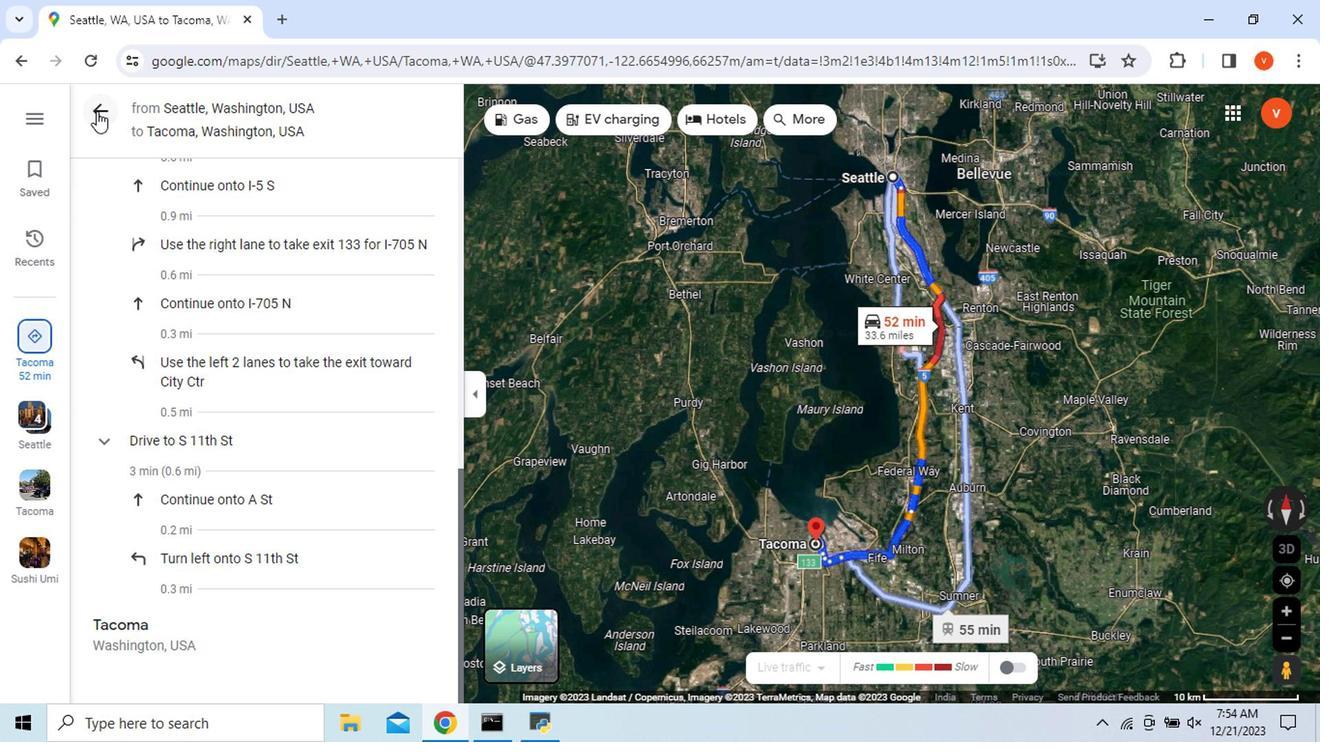 
Action: Mouse pressed left at (91, 113)
Screenshot: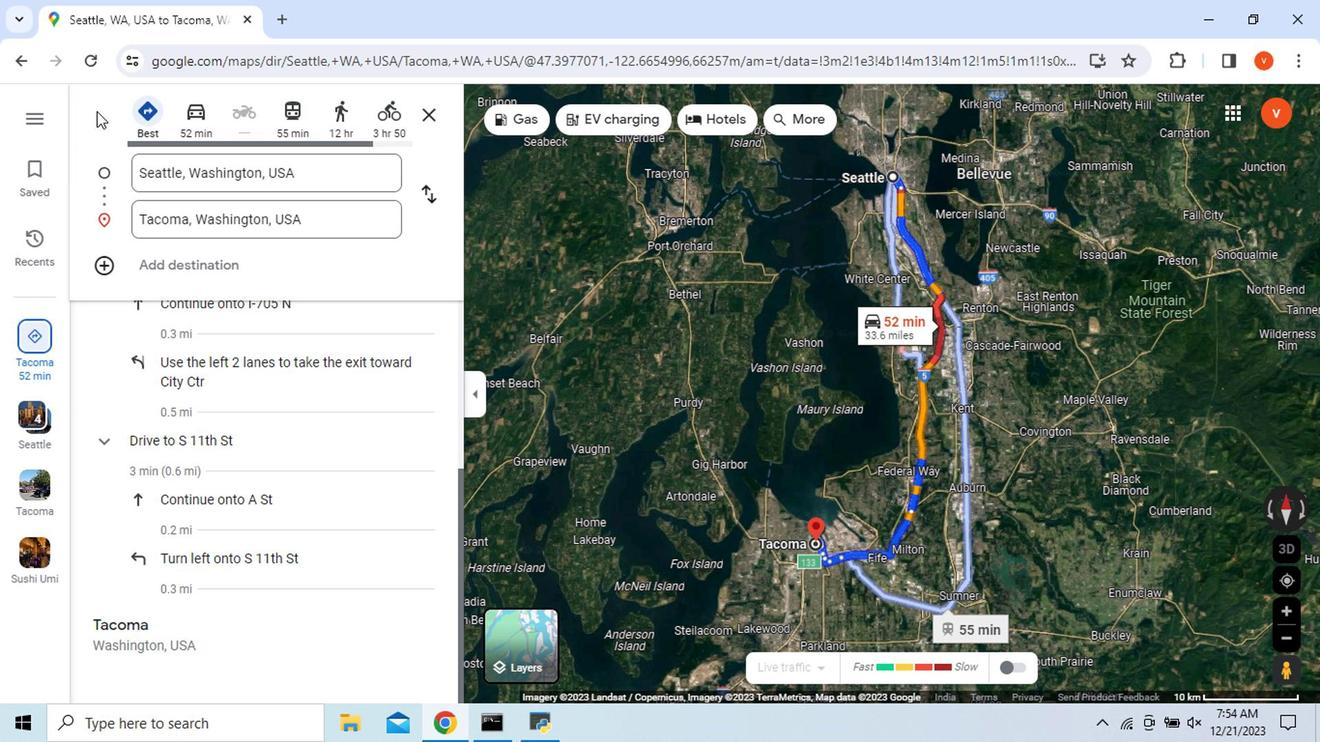 
Action: Mouse moved to (319, 596)
Screenshot: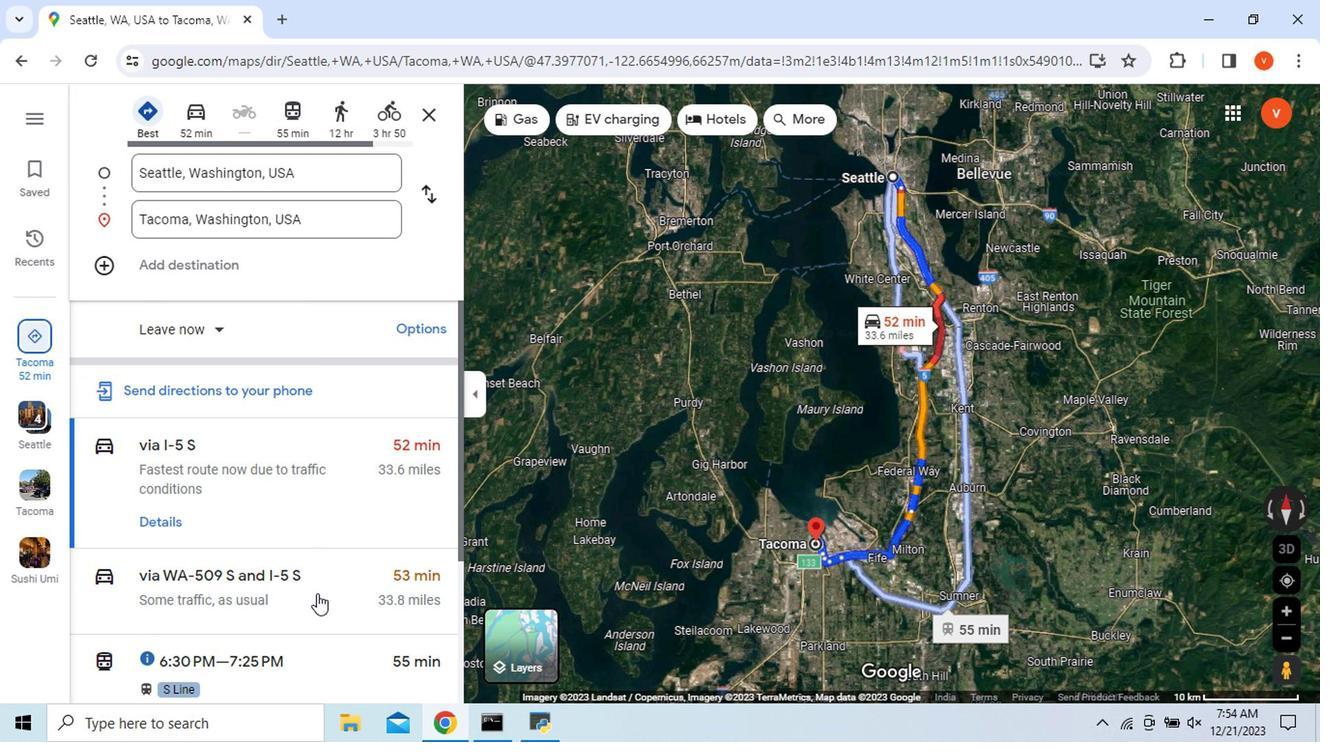 
Action: Mouse scrolled (319, 595) with delta (0, 0)
Screenshot: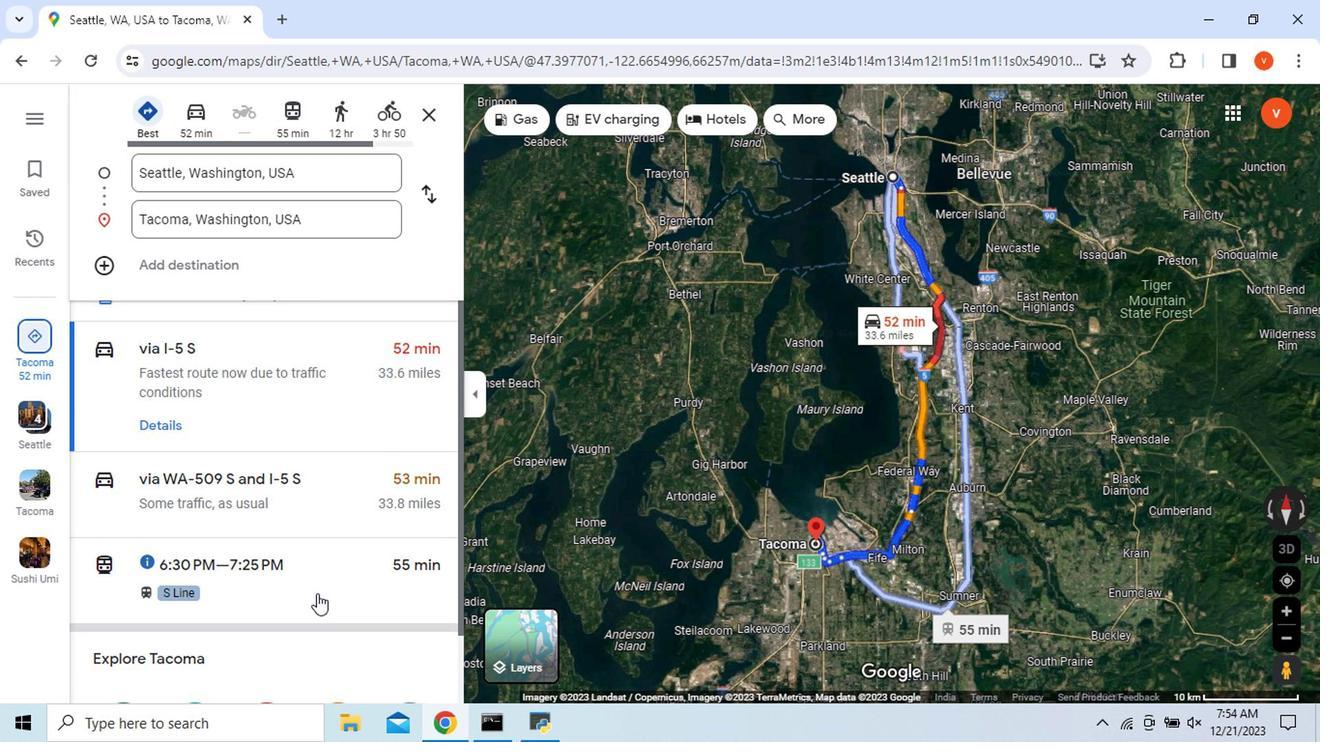 
Action: Mouse moved to (271, 590)
Screenshot: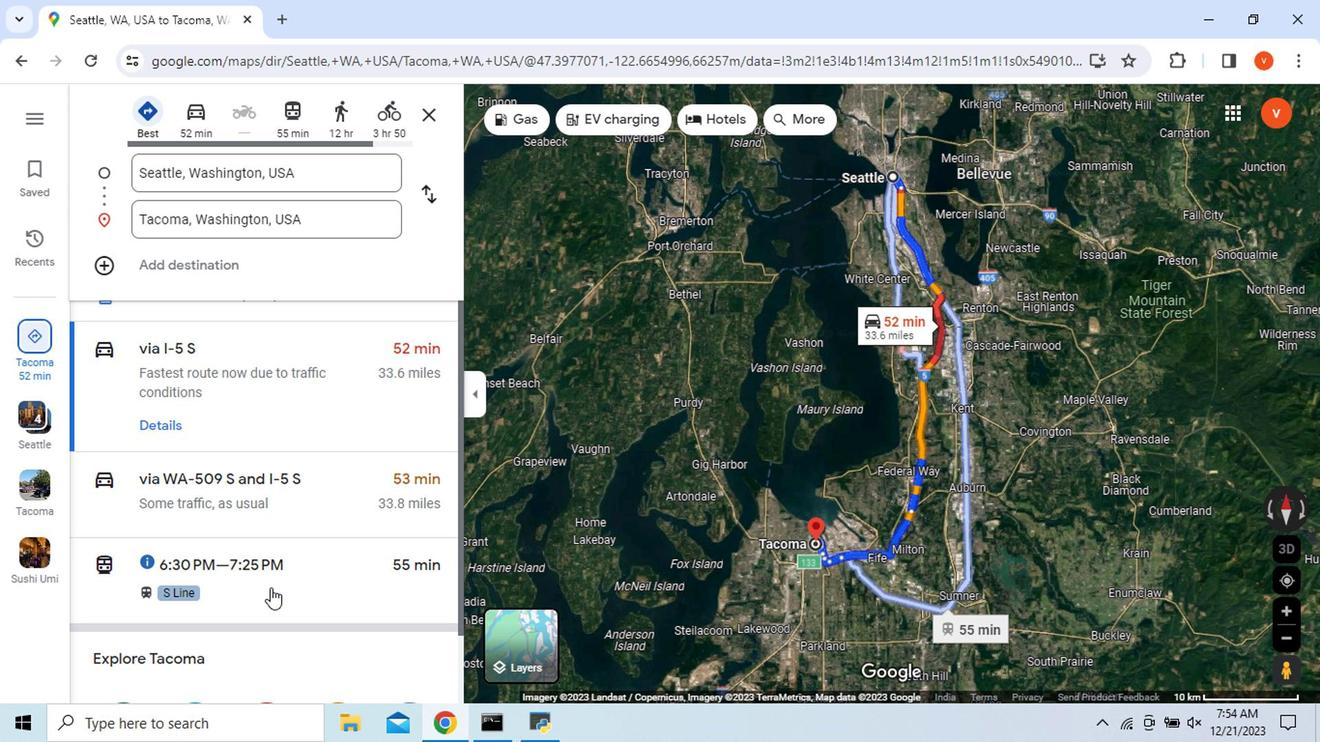 
Action: Mouse pressed left at (271, 590)
Screenshot: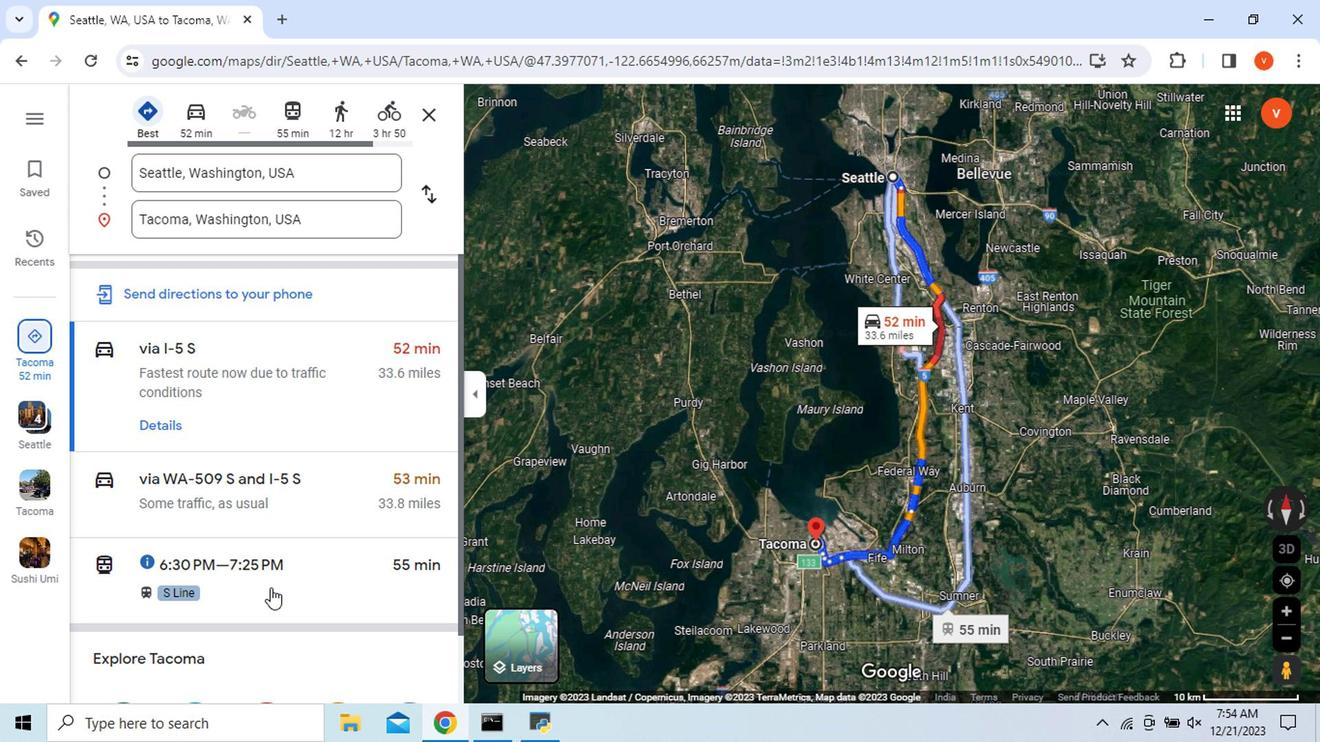 
Action: Mouse moved to (162, 578)
Screenshot: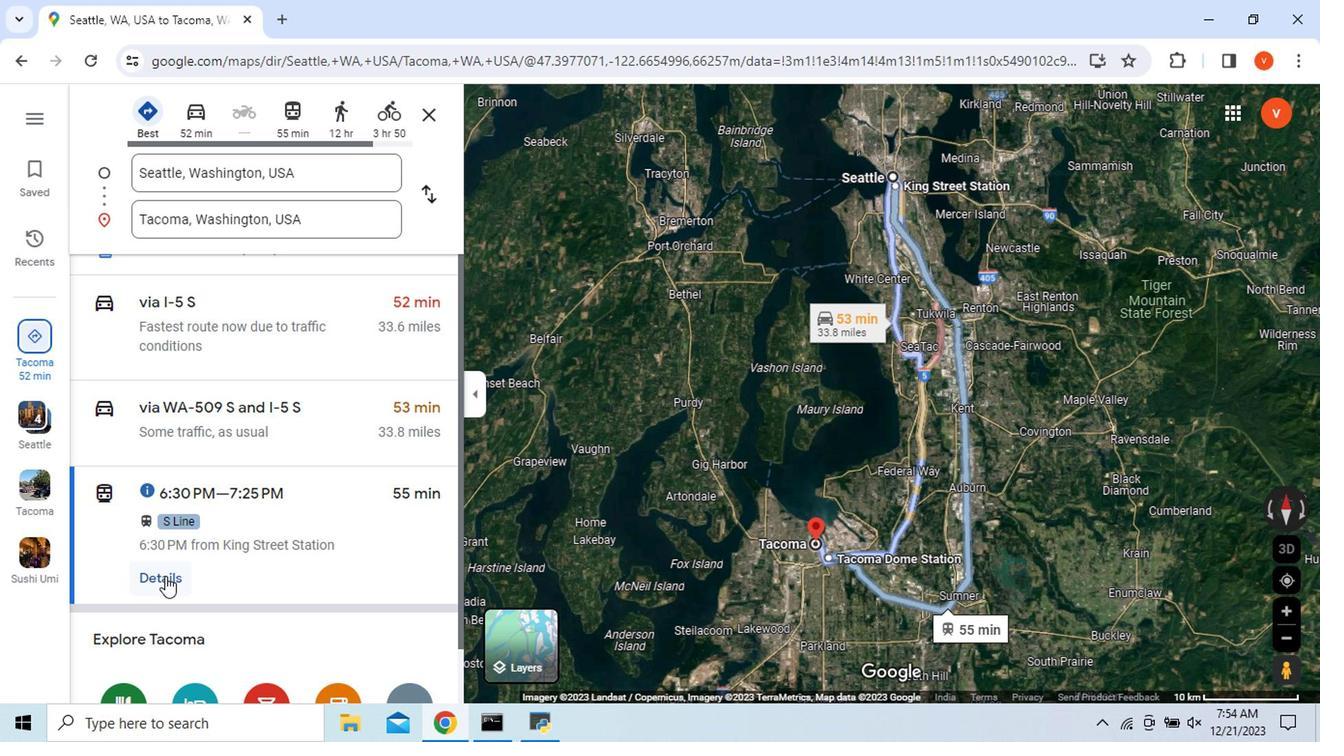 
Action: Mouse pressed left at (162, 578)
Screenshot: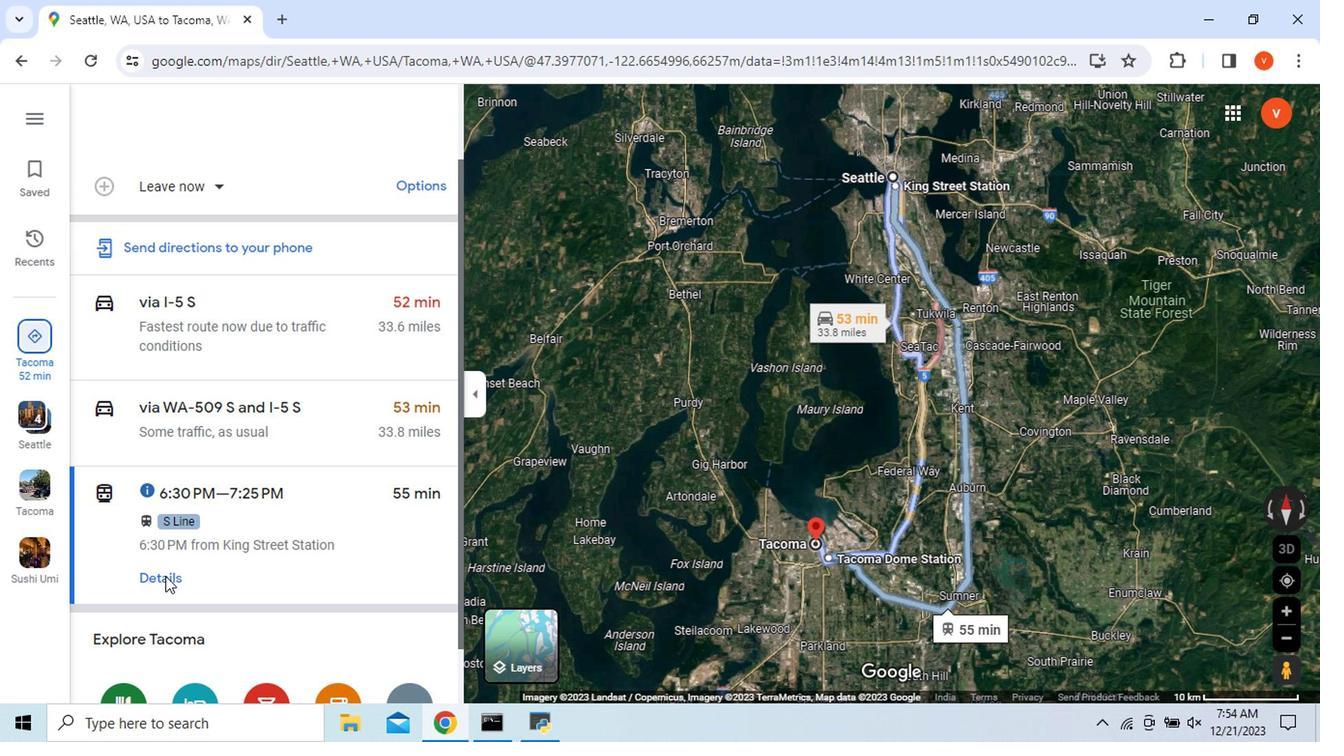 
Action: Mouse moved to (84, 581)
Screenshot: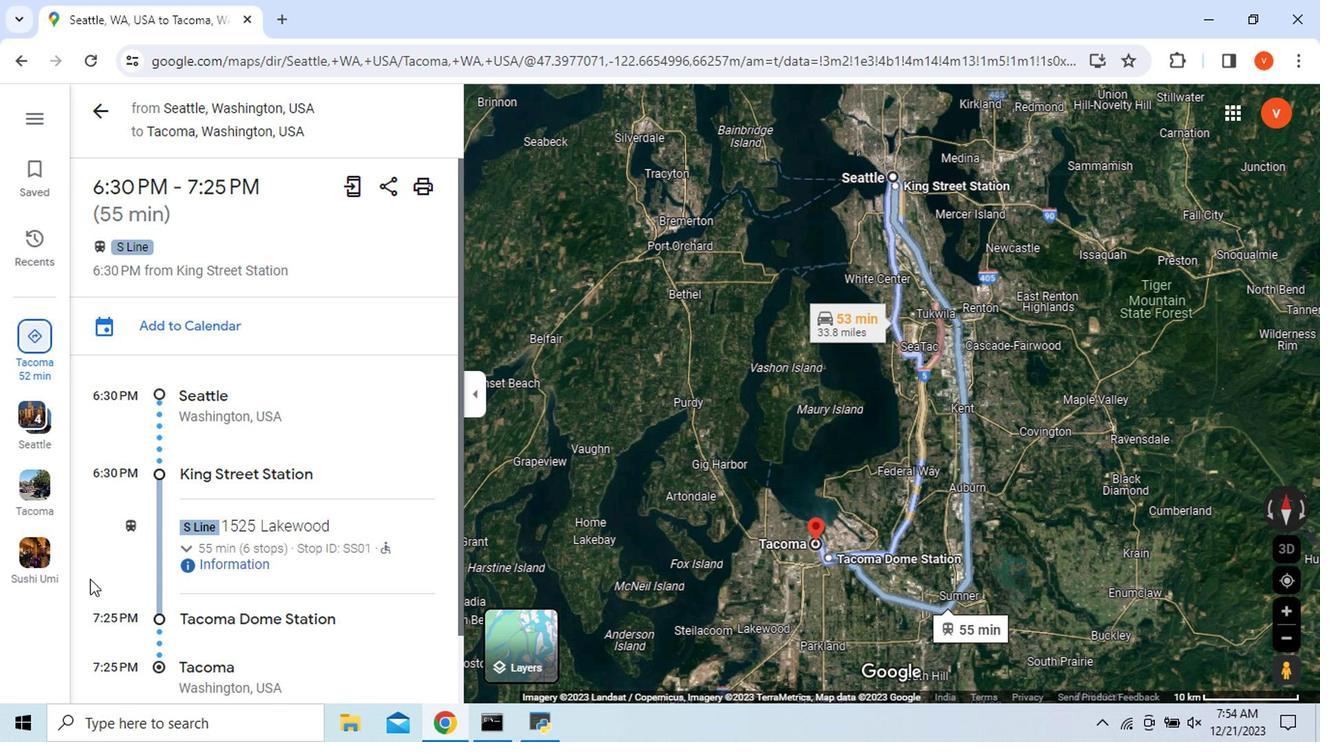 
Action: Mouse scrolled (84, 581) with delta (0, 0)
Screenshot: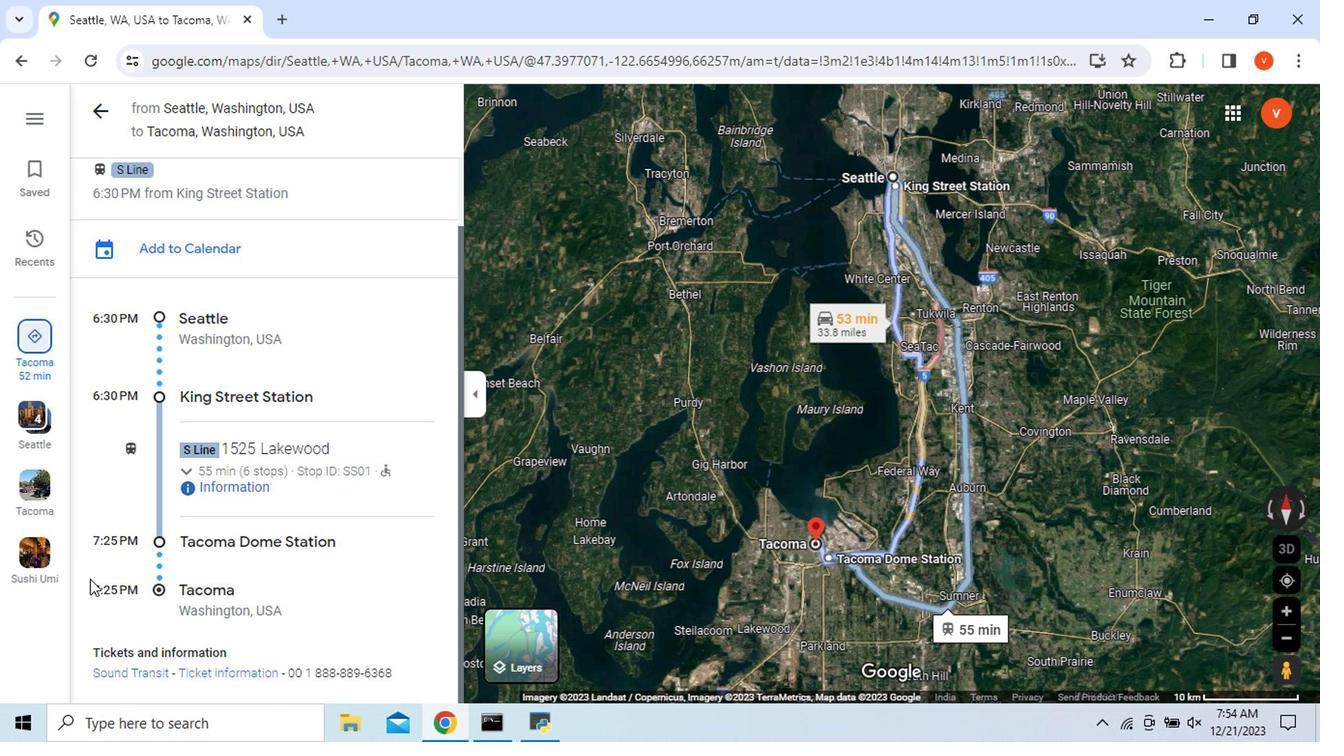 
Action: Mouse scrolled (84, 581) with delta (0, 0)
Screenshot: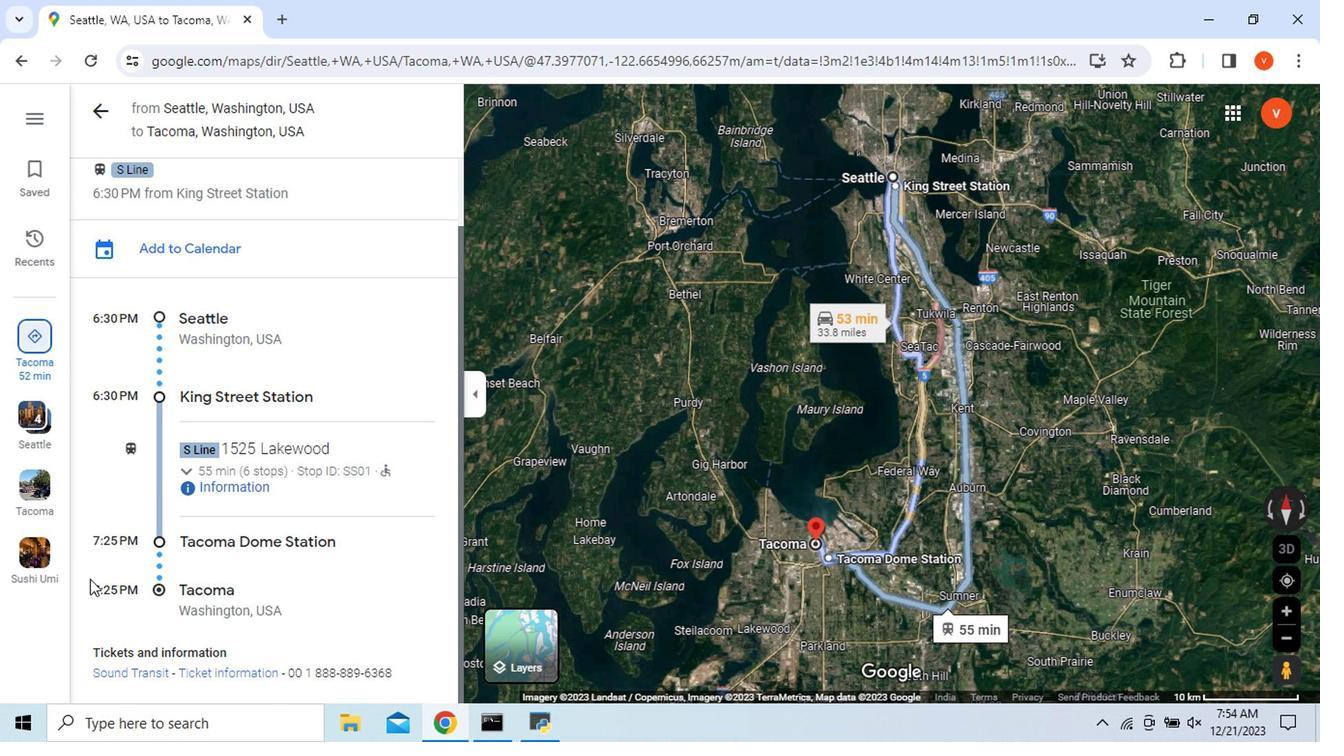 
Action: Mouse scrolled (84, 583) with delta (0, 1)
Screenshot: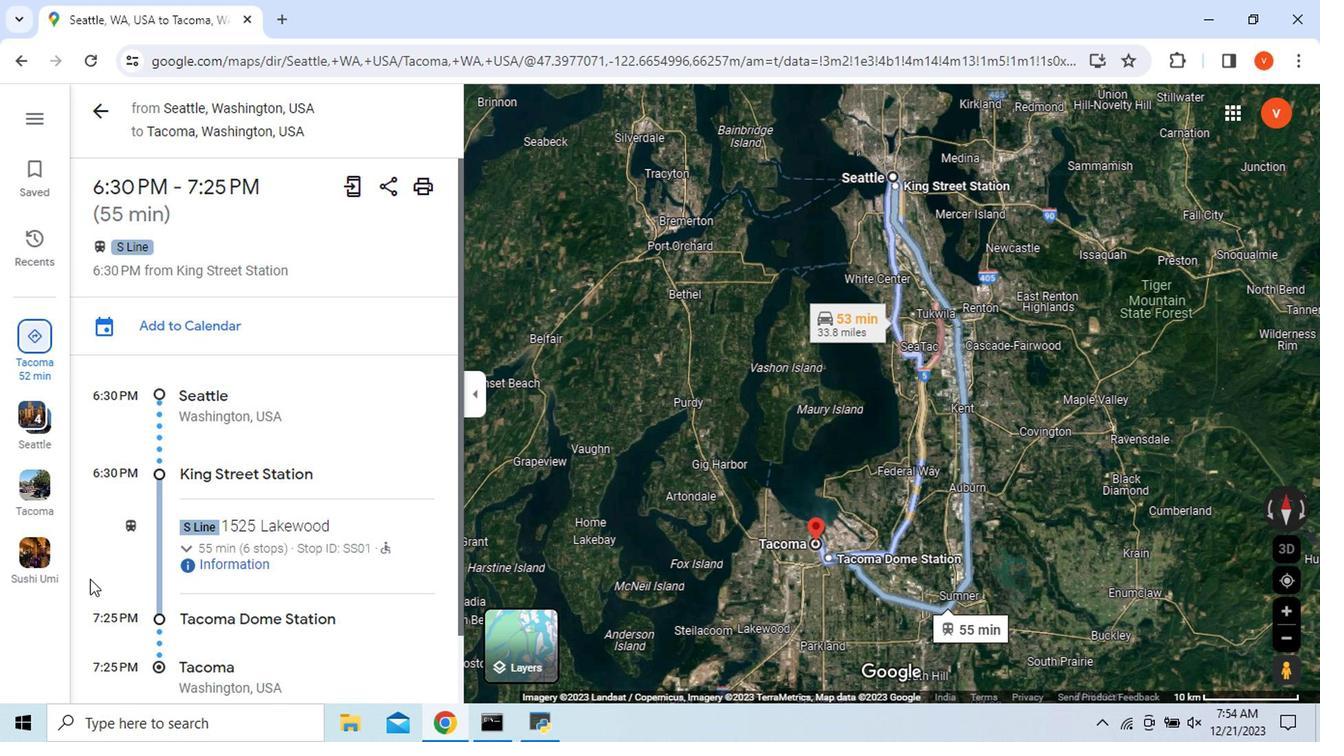
Action: Mouse scrolled (84, 583) with delta (0, 1)
Screenshot: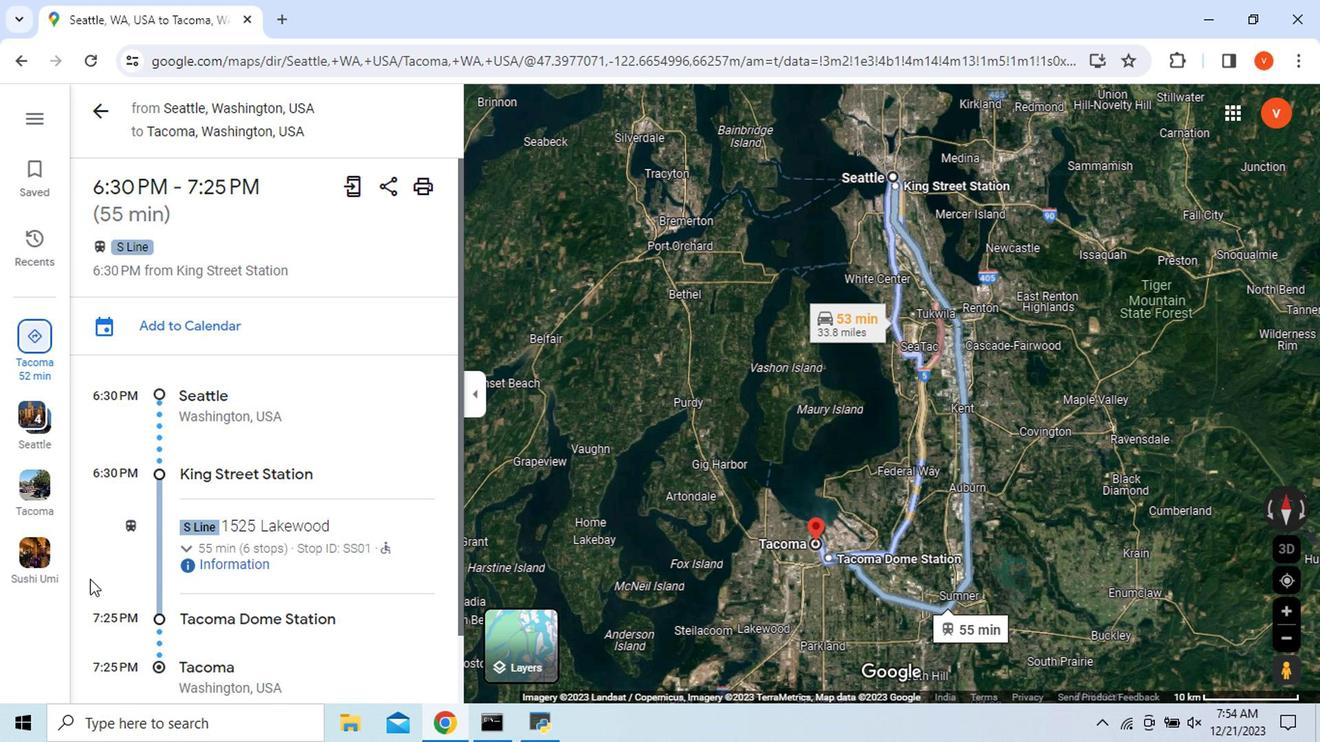 
Action: Mouse scrolled (84, 583) with delta (0, 1)
Screenshot: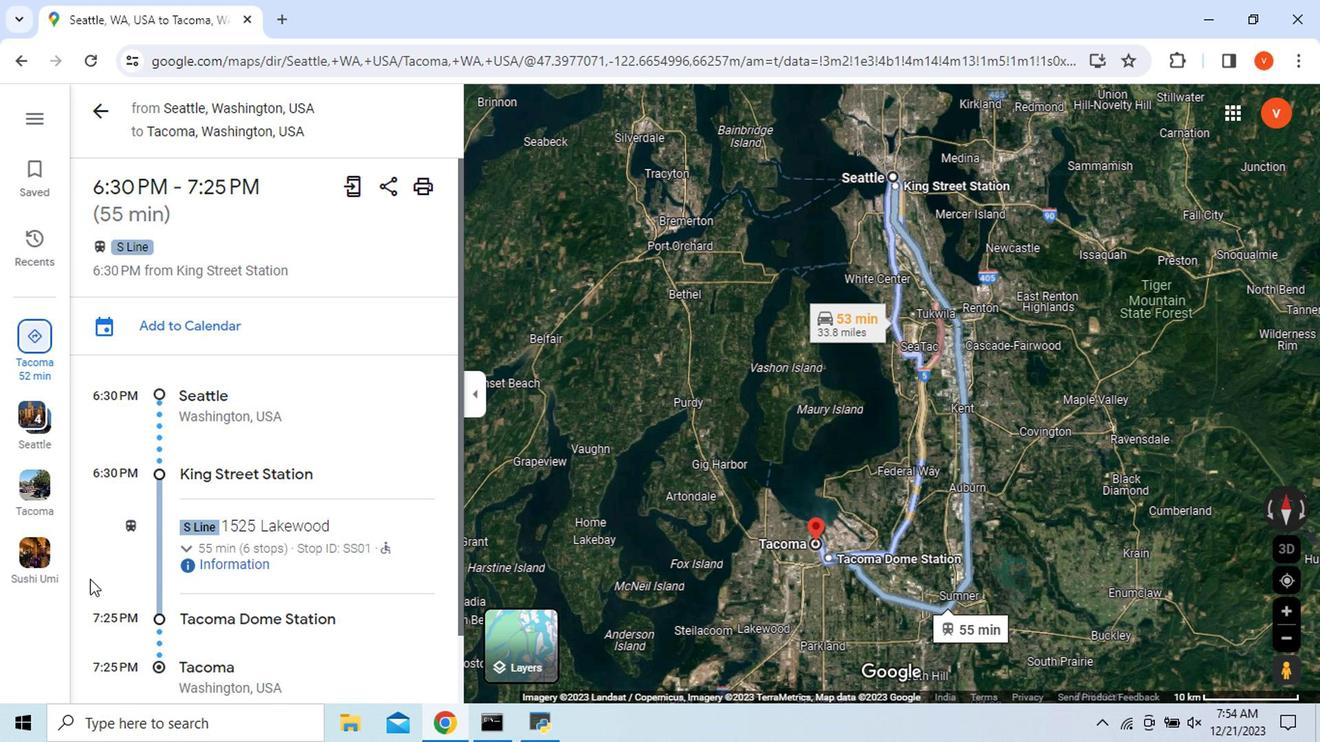 
Action: Mouse moved to (99, 116)
Screenshot: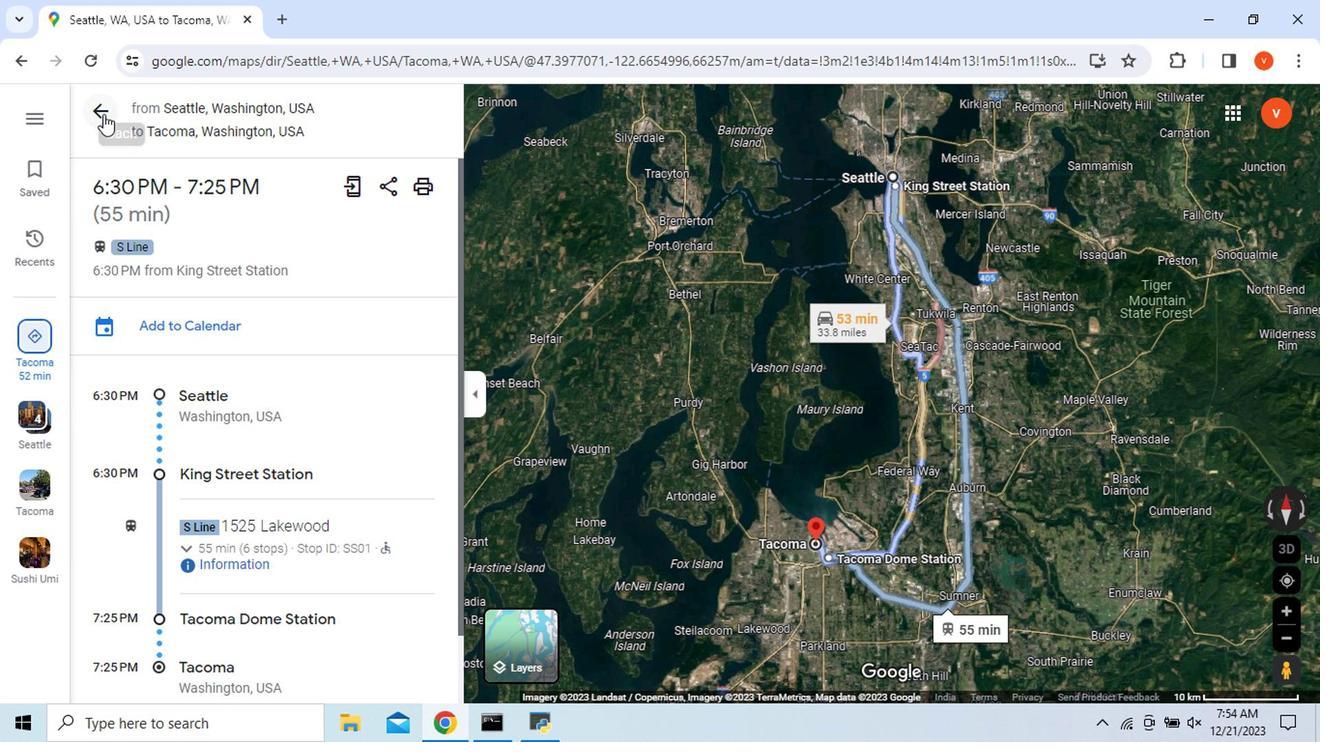 
Action: Mouse pressed left at (99, 116)
Screenshot: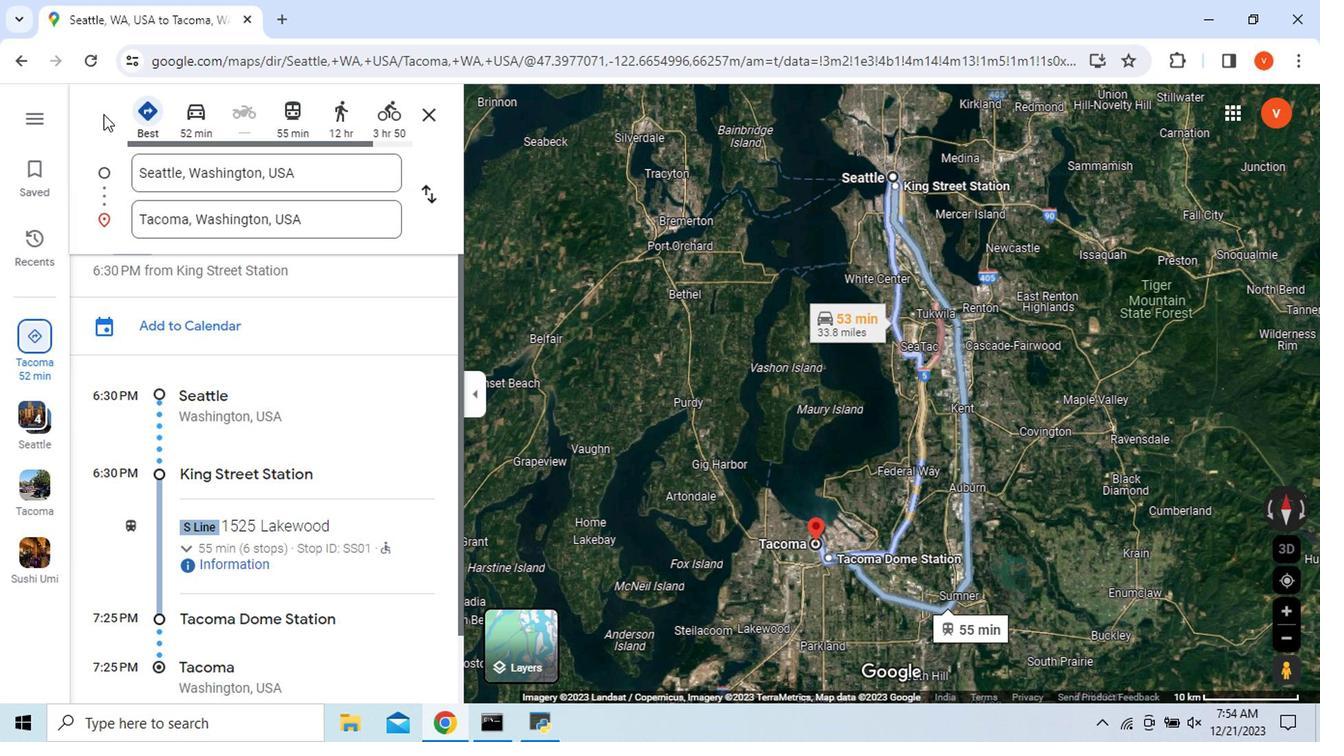 
Action: Mouse moved to (515, 620)
Screenshot: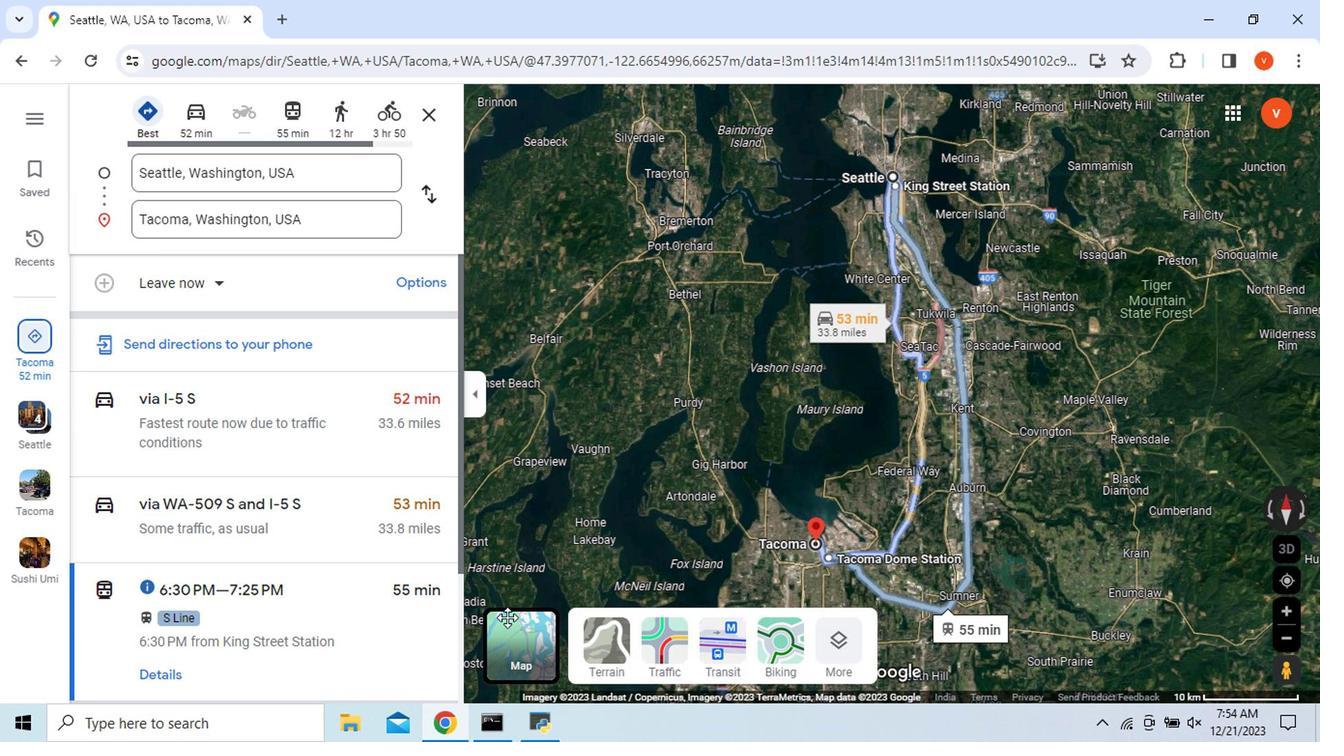 
Action: Mouse pressed left at (515, 620)
Screenshot: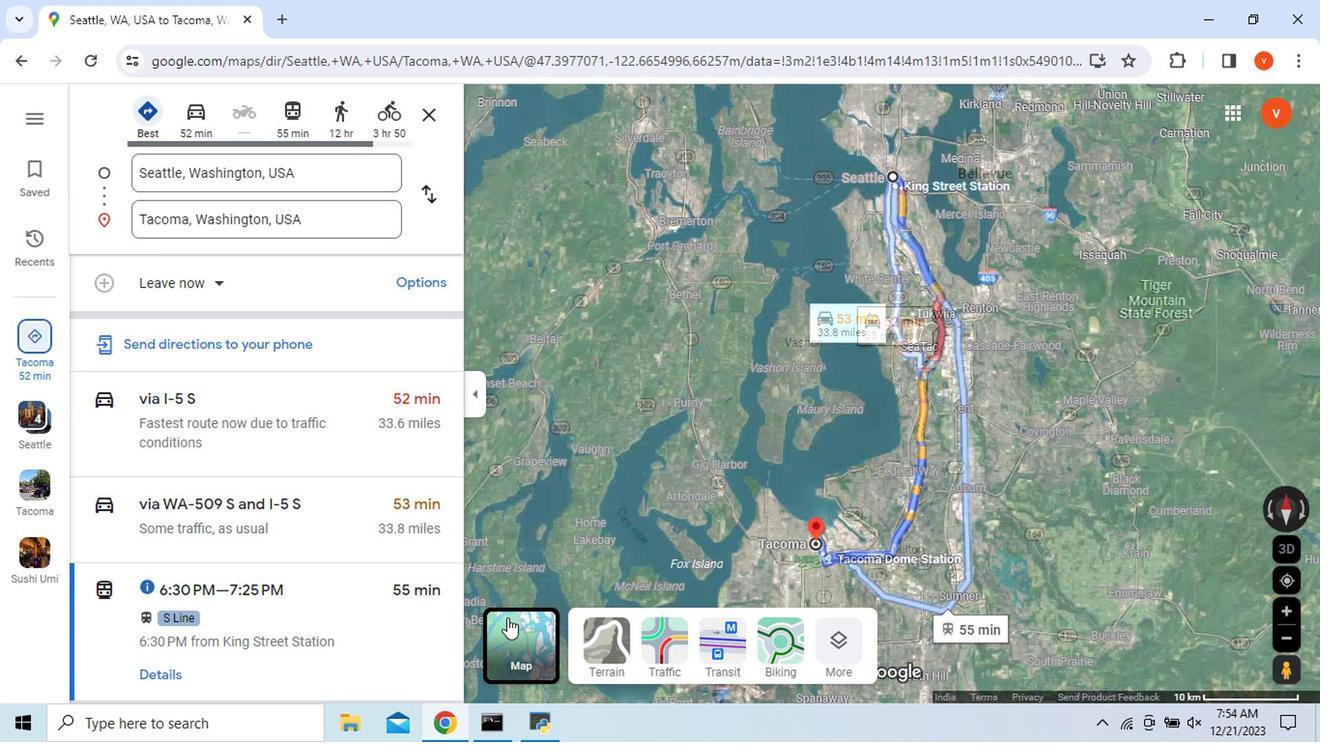 
Action: Mouse moved to (566, 382)
Screenshot: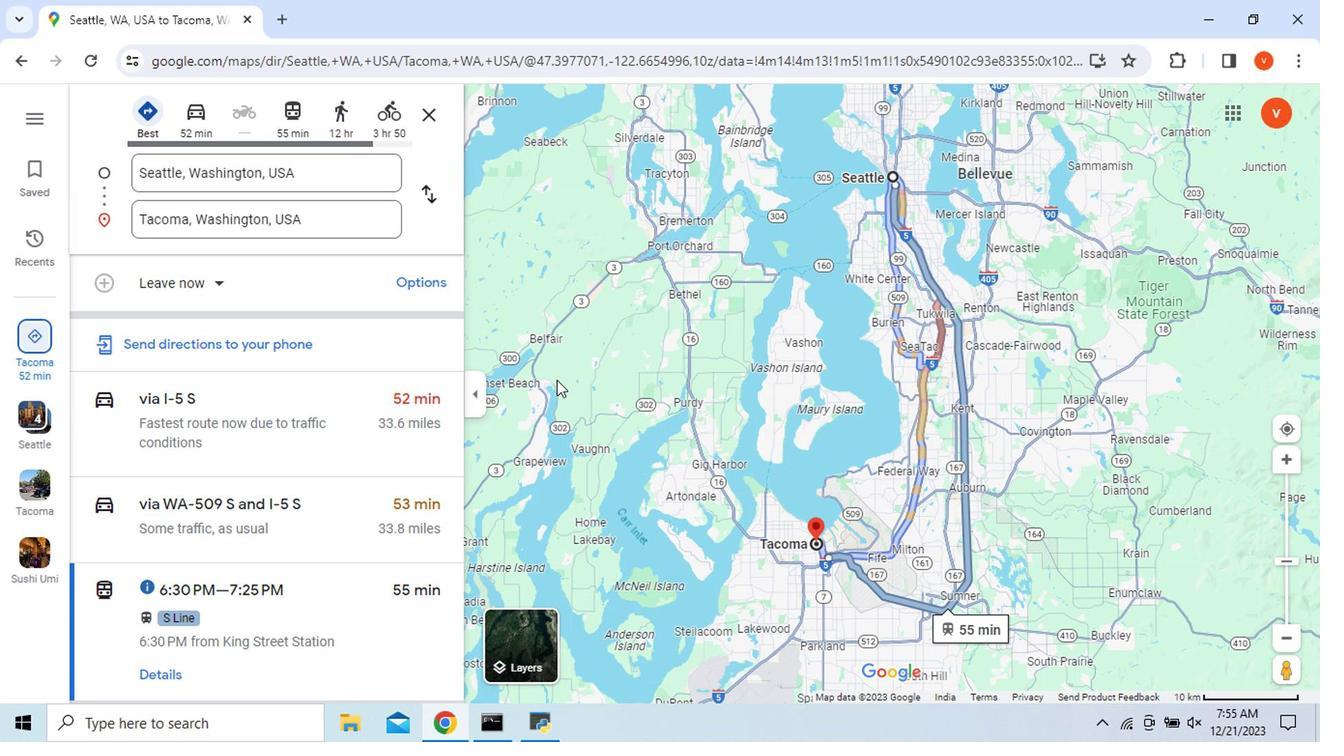 
Action: Mouse scrolled (566, 381) with delta (0, 0)
Screenshot: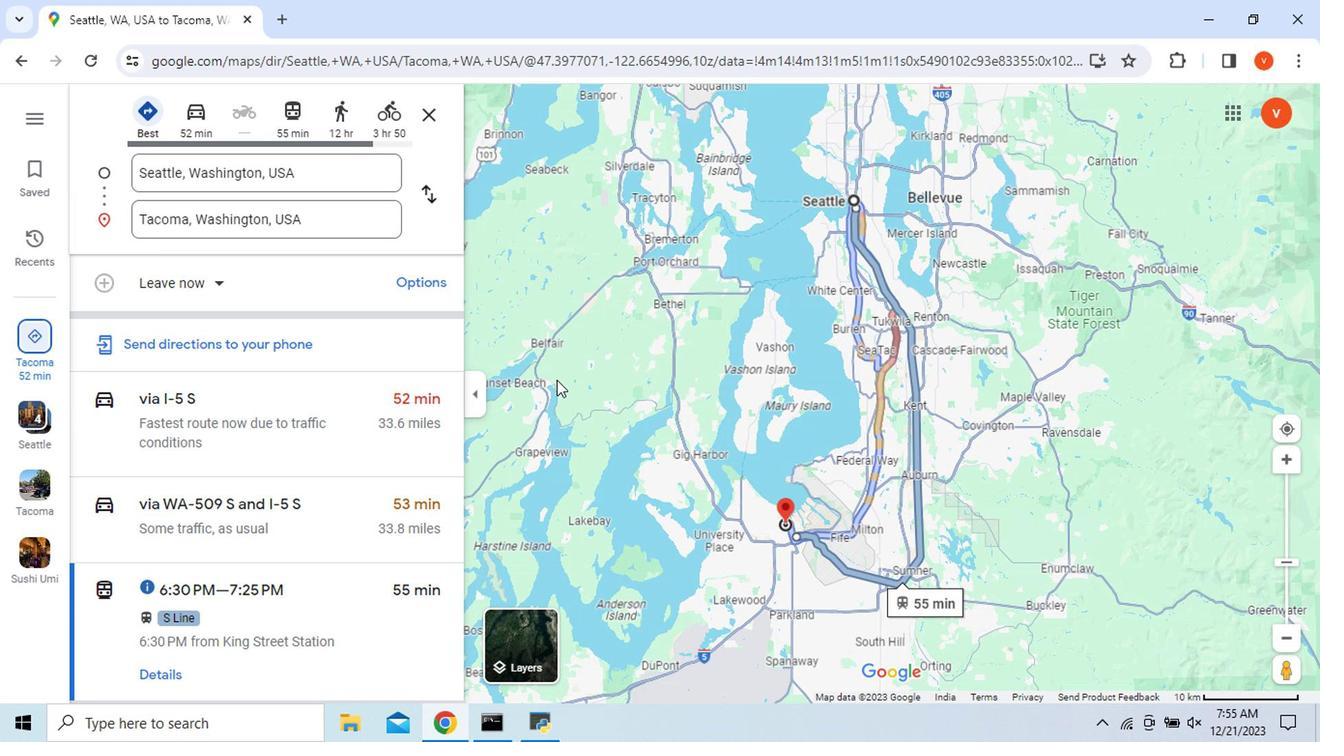 
Action: Mouse scrolled (566, 381) with delta (0, 0)
Screenshot: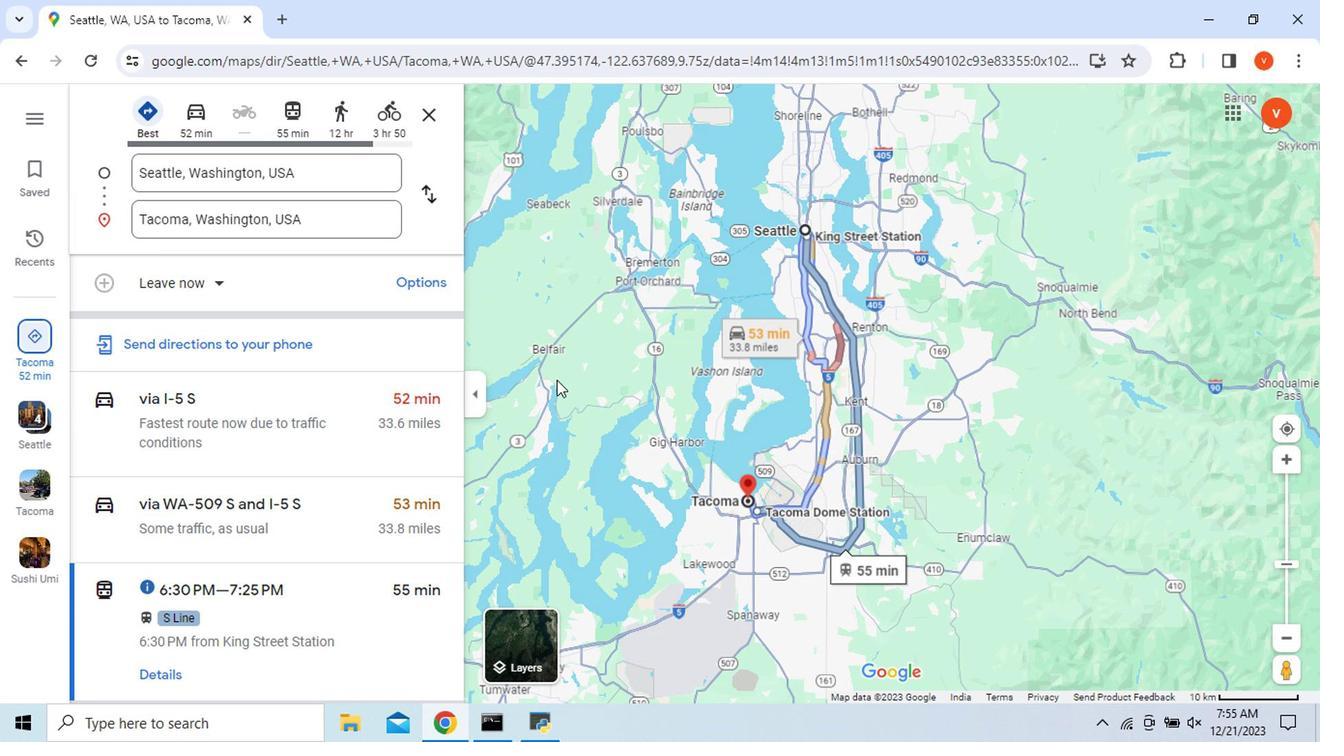 
Action: Mouse moved to (548, 498)
Screenshot: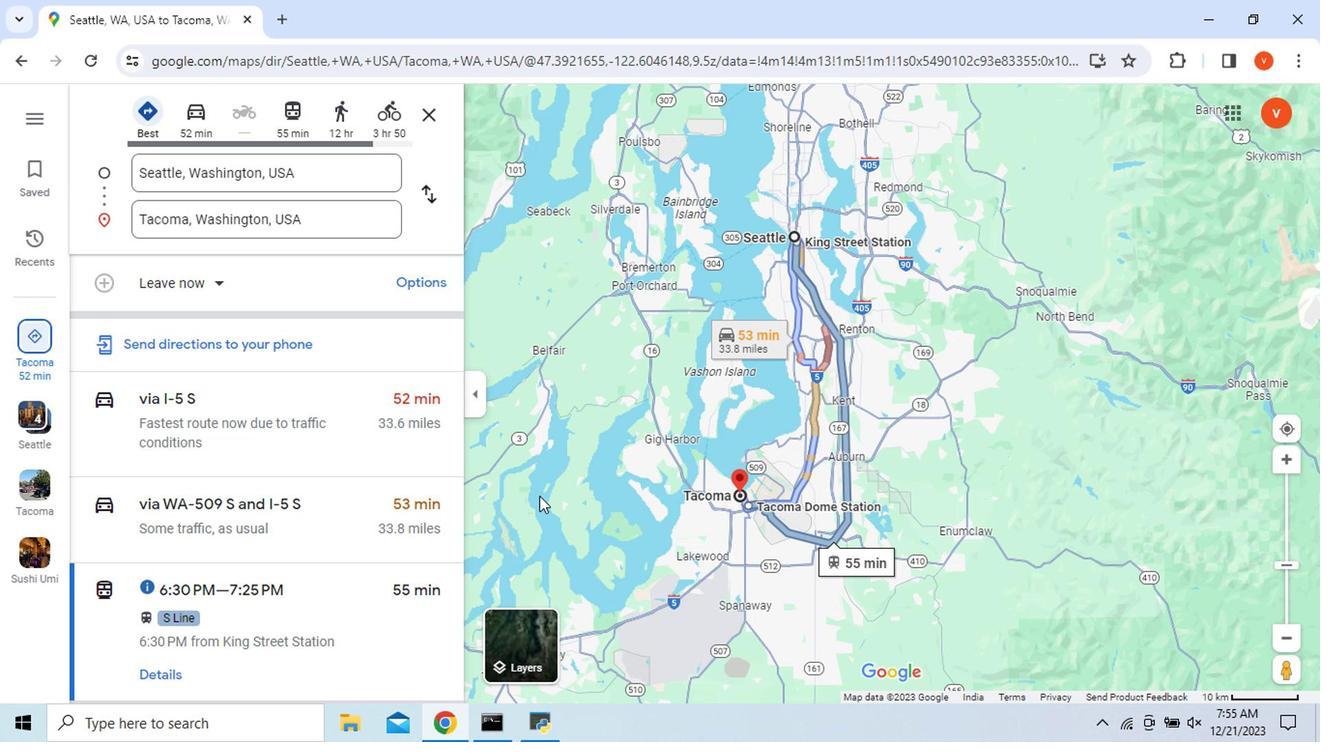 
